 Task: Leadership Development Summit: Attend a leadership development summit featuring keynote speakers, workshops, and panels on leadership strategies. Location: Leadership Summit Hall. Time: Day 1 - 9:00 AM to Day 2 - 5:30 PM.
Action: Mouse moved to (104, 97)
Screenshot: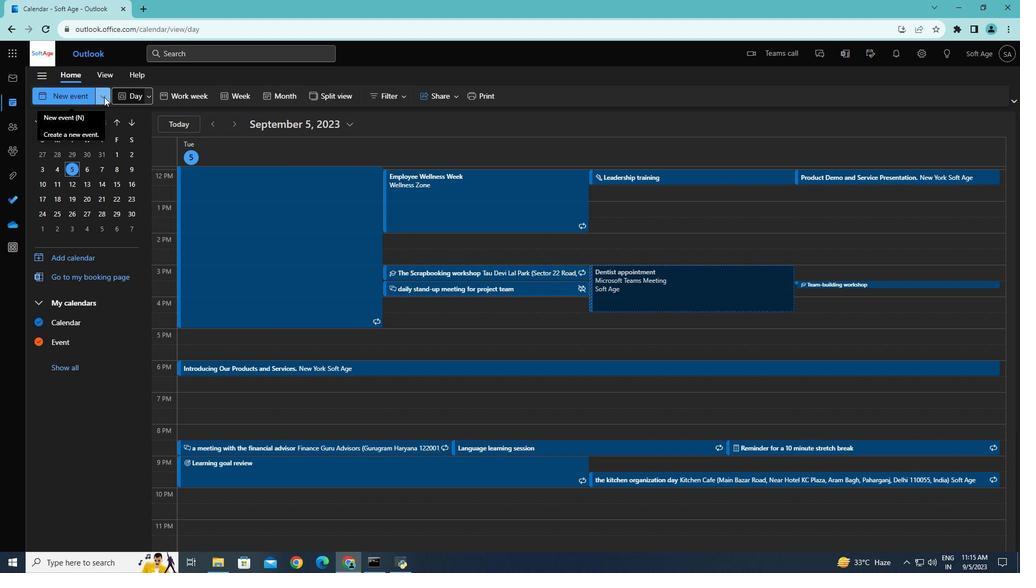 
Action: Mouse pressed left at (104, 97)
Screenshot: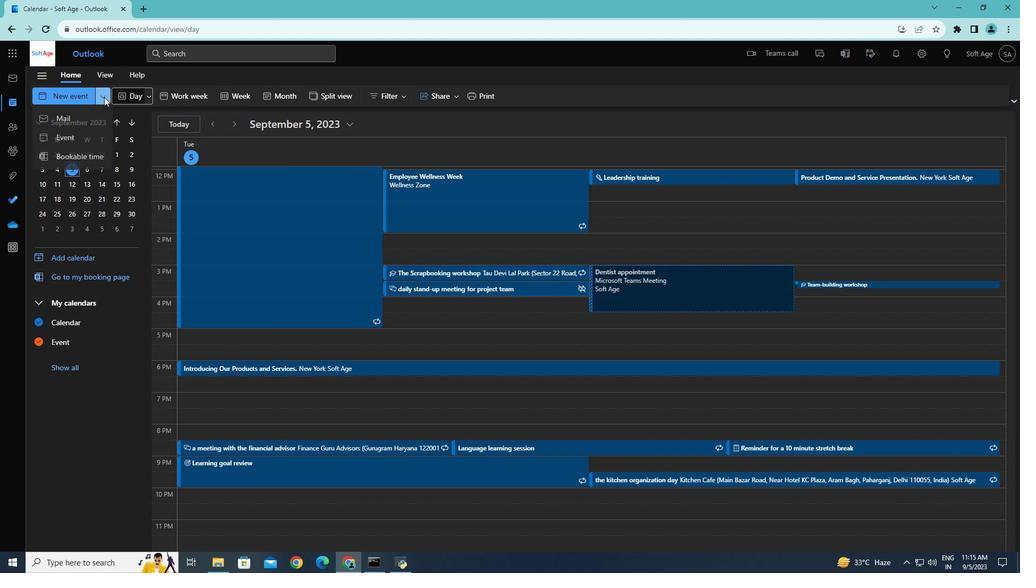 
Action: Mouse moved to (91, 138)
Screenshot: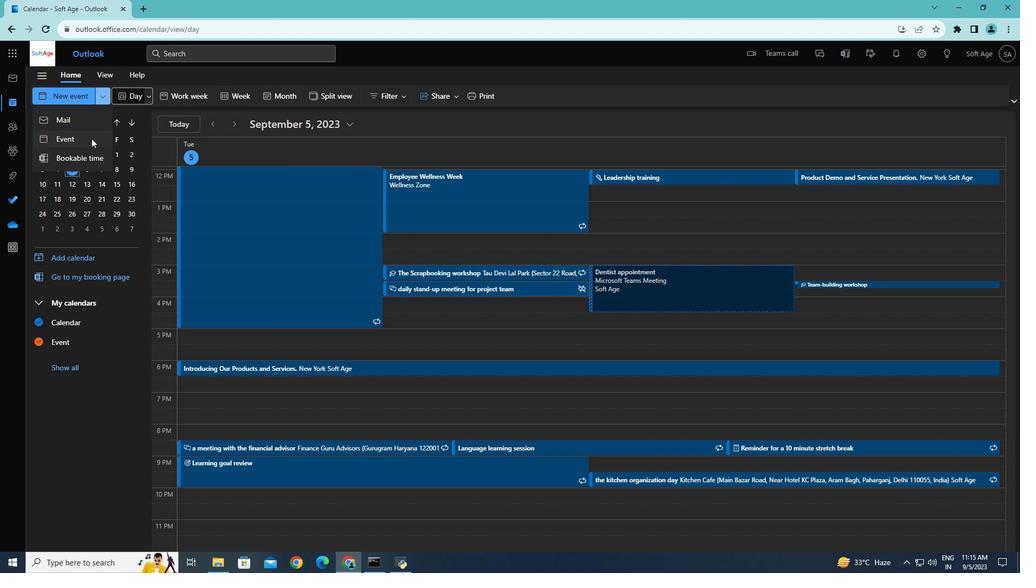 
Action: Mouse pressed left at (91, 138)
Screenshot: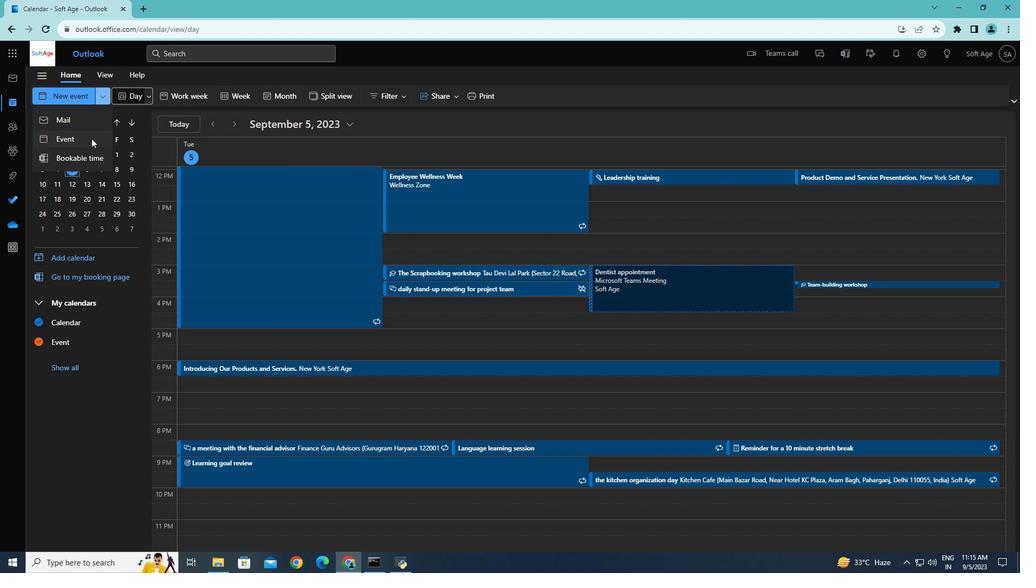 
Action: Mouse moved to (784, 58)
Screenshot: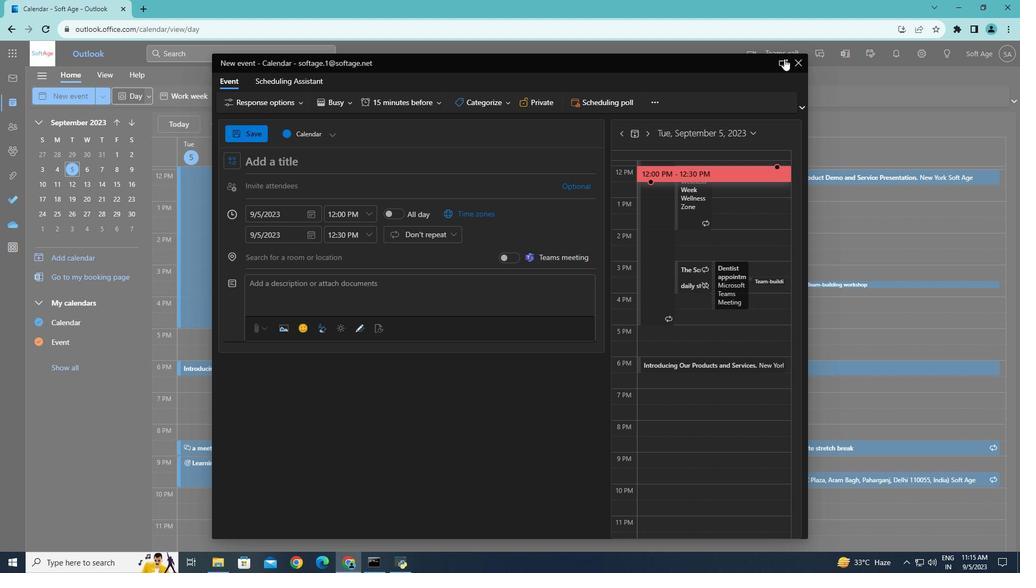 
Action: Mouse pressed left at (784, 58)
Screenshot: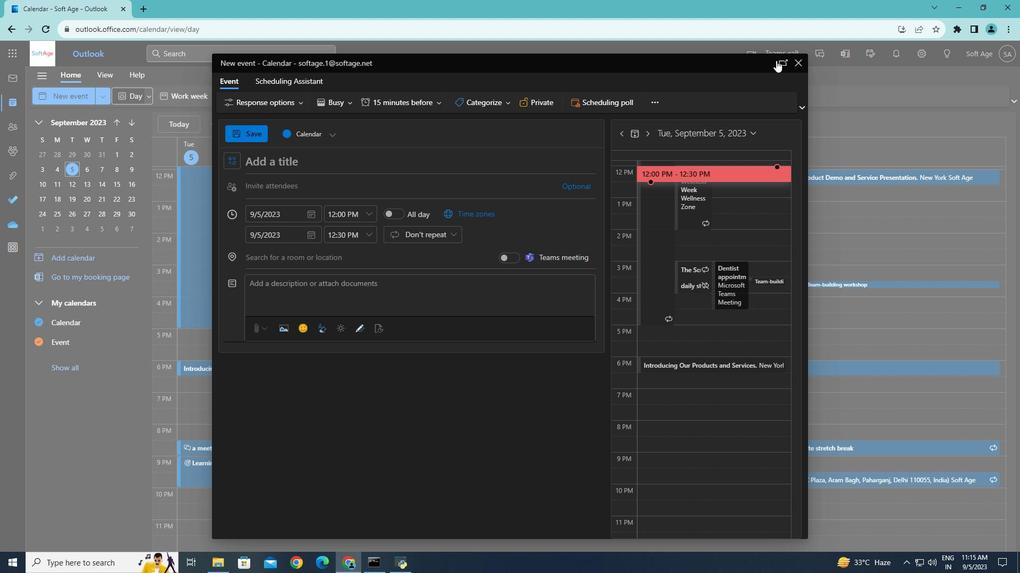 
Action: Mouse moved to (687, 48)
Screenshot: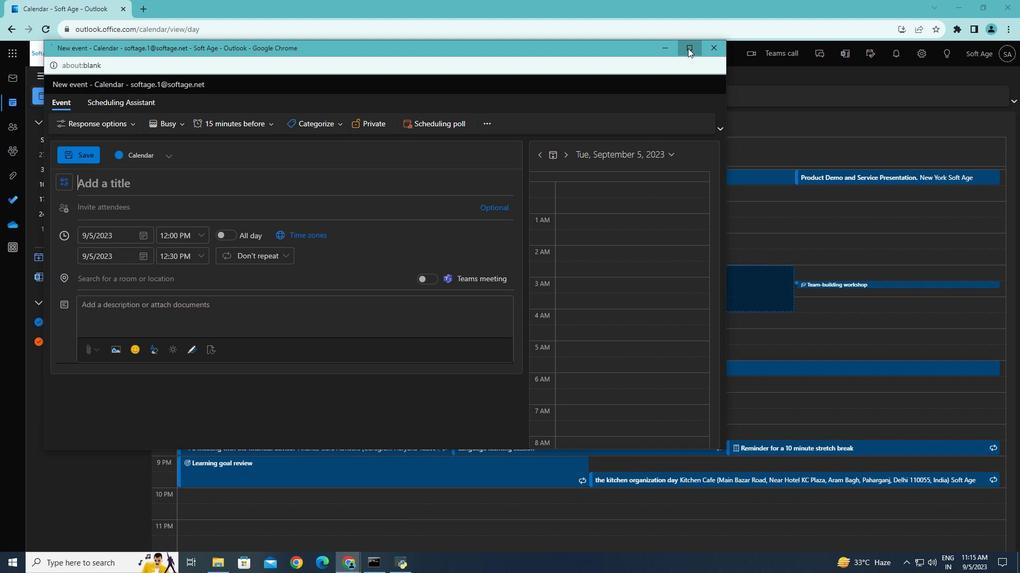 
Action: Mouse pressed left at (687, 48)
Screenshot: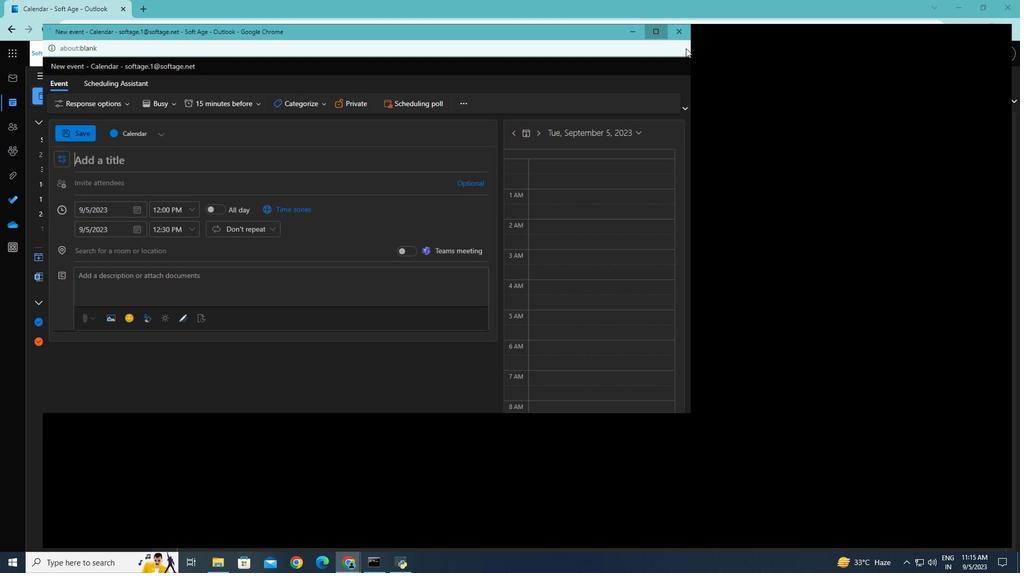 
Action: Mouse moved to (181, 139)
Screenshot: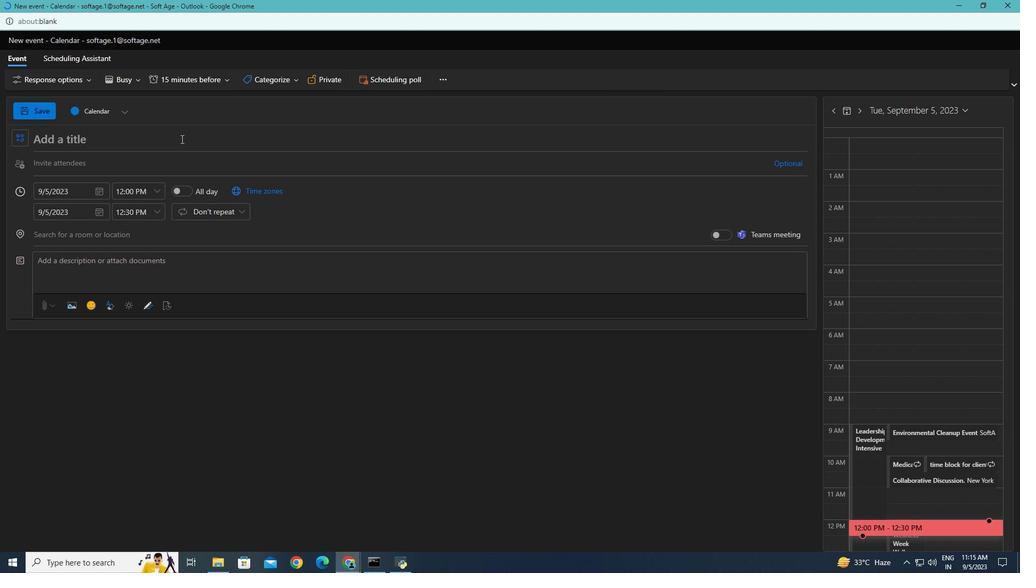 
Action: Mouse pressed left at (181, 139)
Screenshot: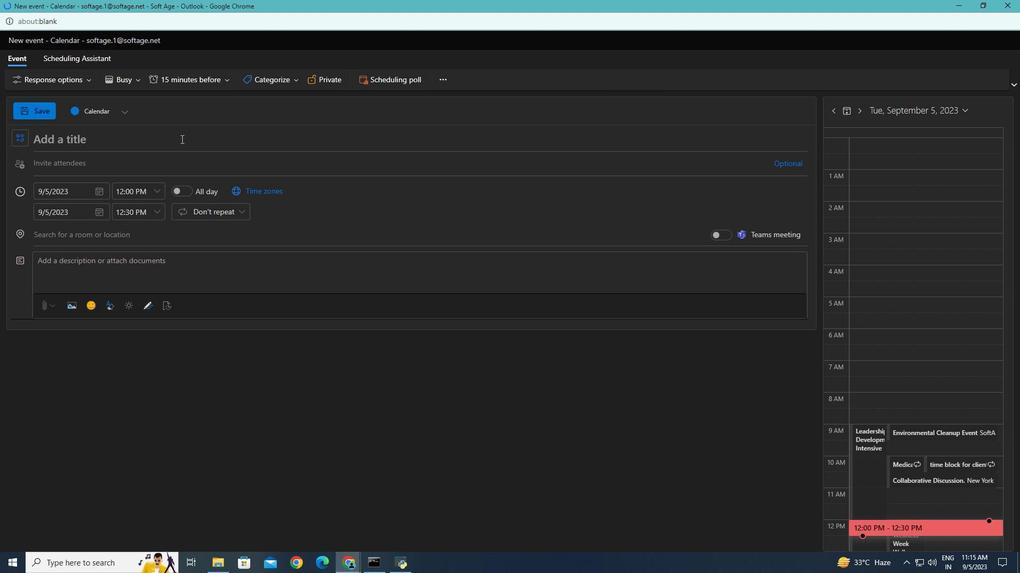 
Action: Key pressed <Key.caps_lock>L<Key.caps_lock>eadership<Key.space><Key.caps_lock>D<Key.caps_lock>evelopment<Key.space><Key.caps_lock>S<Key.caps_lock>ummit
Screenshot: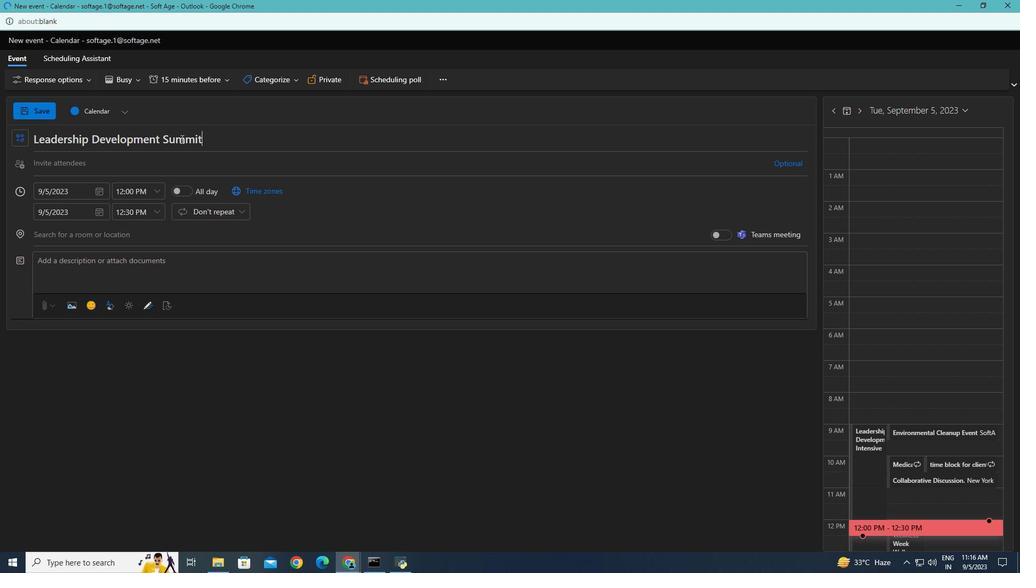 
Action: Mouse moved to (96, 193)
Screenshot: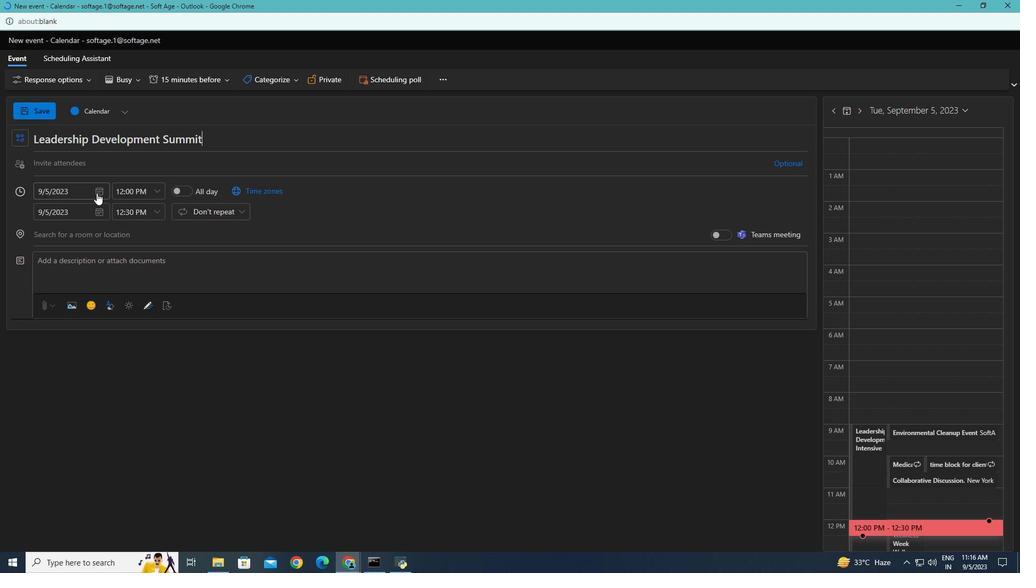 
Action: Mouse pressed left at (96, 193)
Screenshot: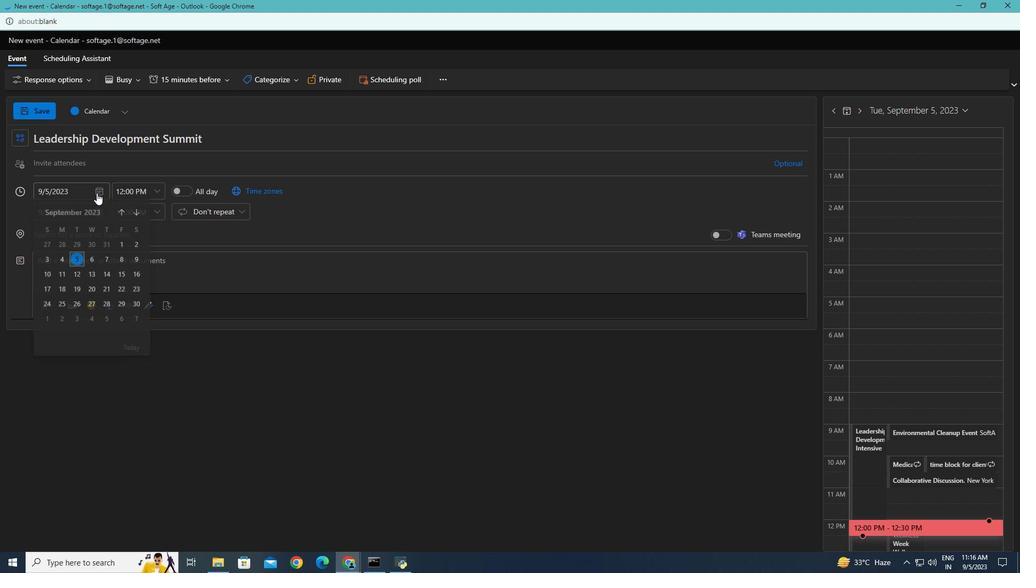 
Action: Mouse moved to (157, 191)
Screenshot: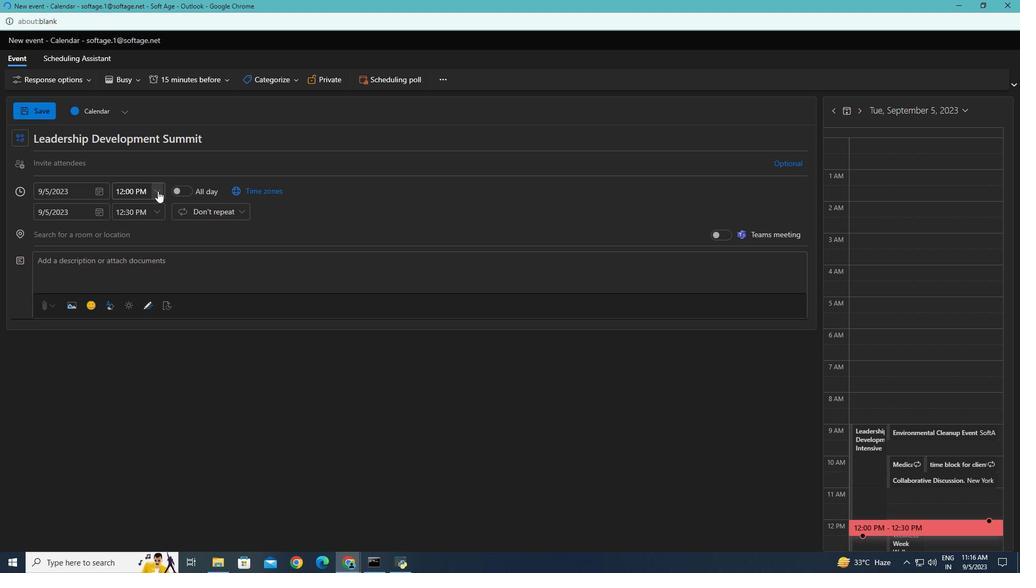 
Action: Mouse pressed left at (157, 191)
Screenshot: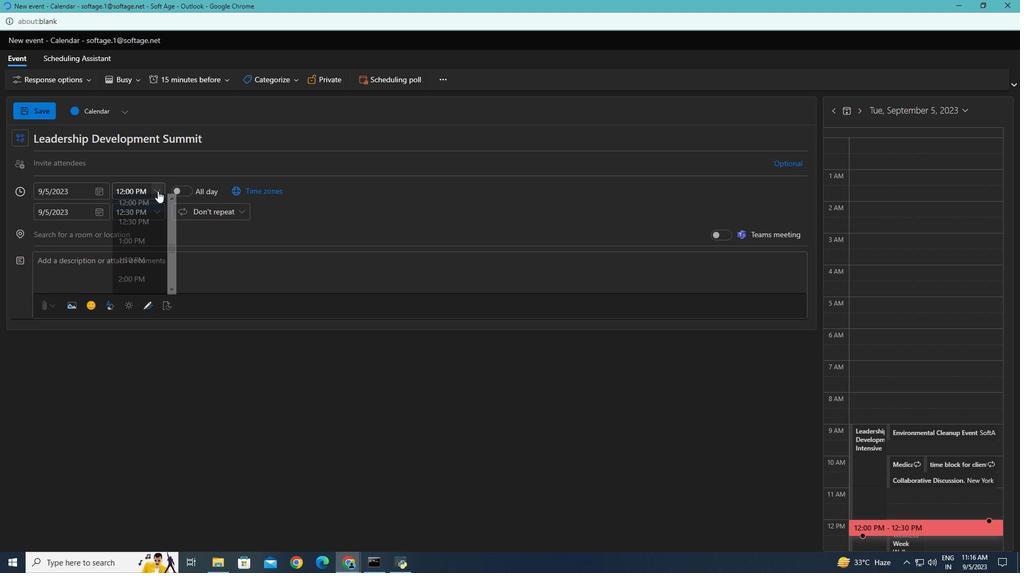 
Action: Mouse moved to (142, 230)
Screenshot: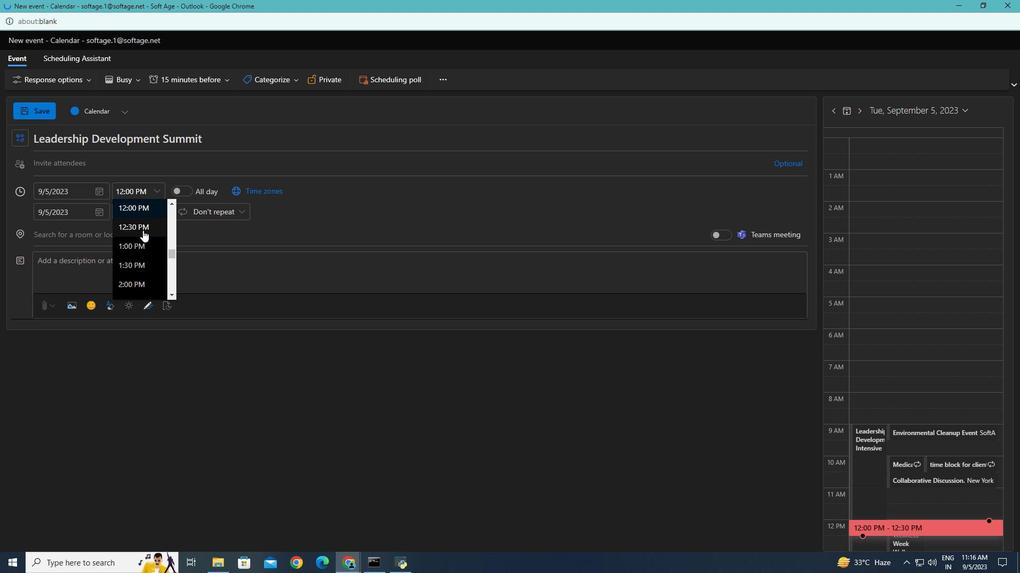 
Action: Mouse scrolled (142, 231) with delta (0, 0)
Screenshot: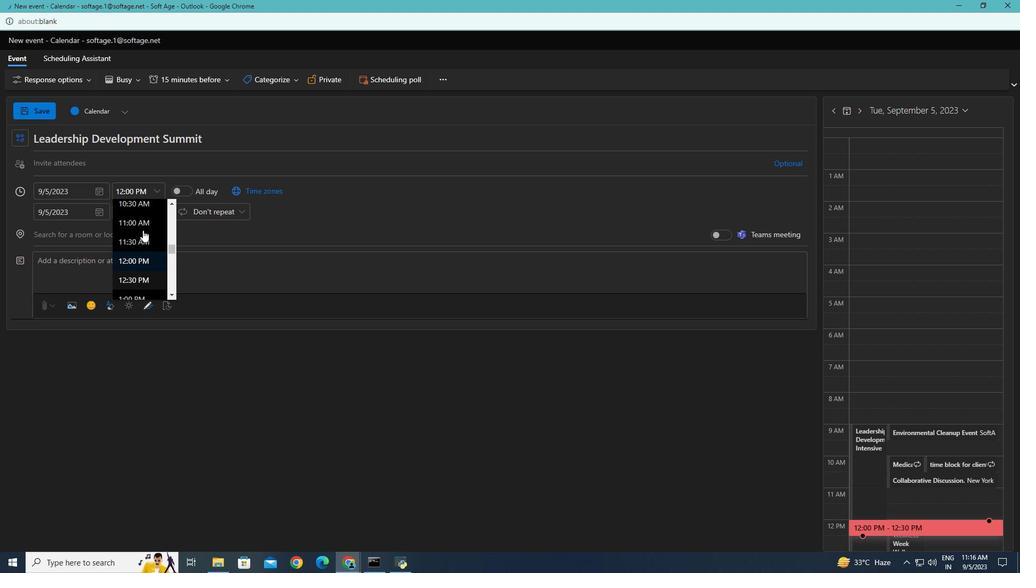 
Action: Mouse scrolled (142, 231) with delta (0, 0)
Screenshot: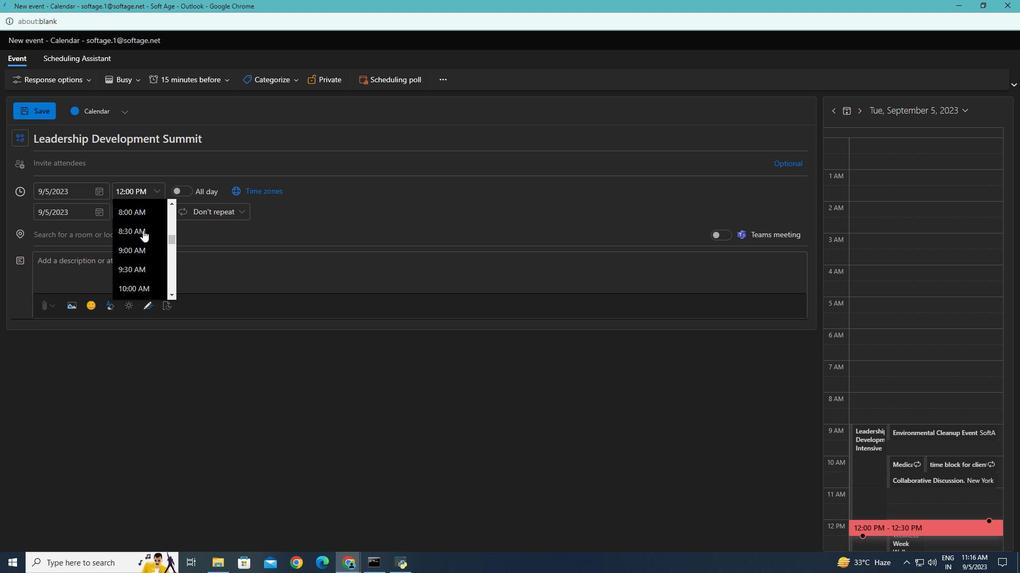 
Action: Mouse scrolled (142, 231) with delta (0, 0)
Screenshot: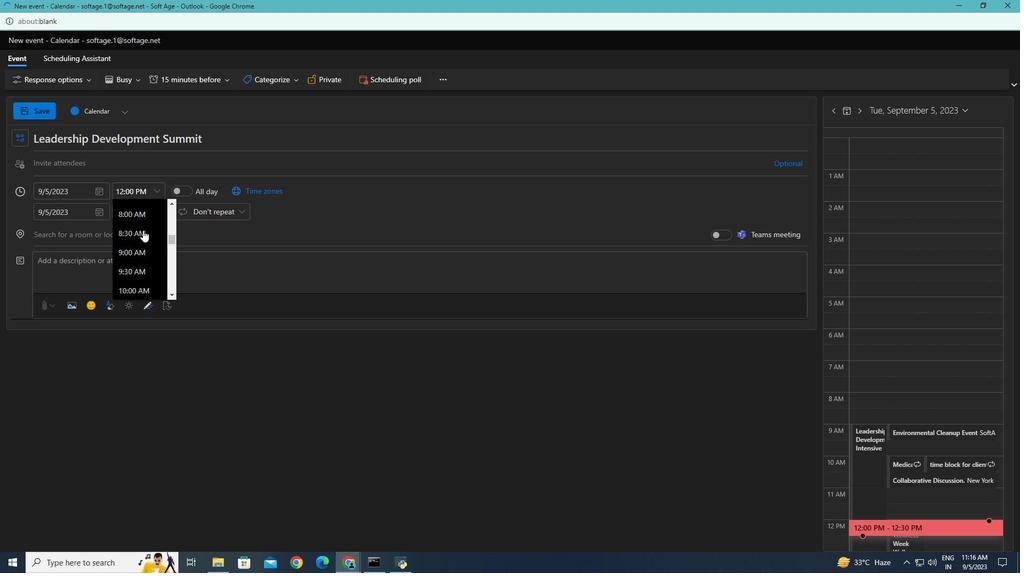 
Action: Mouse moved to (136, 249)
Screenshot: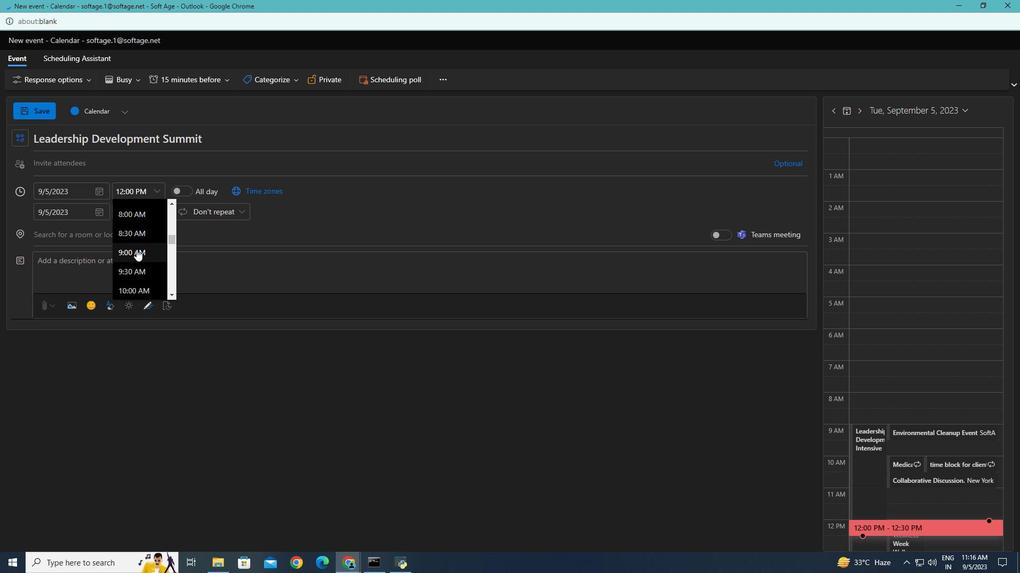 
Action: Mouse pressed left at (136, 249)
Screenshot: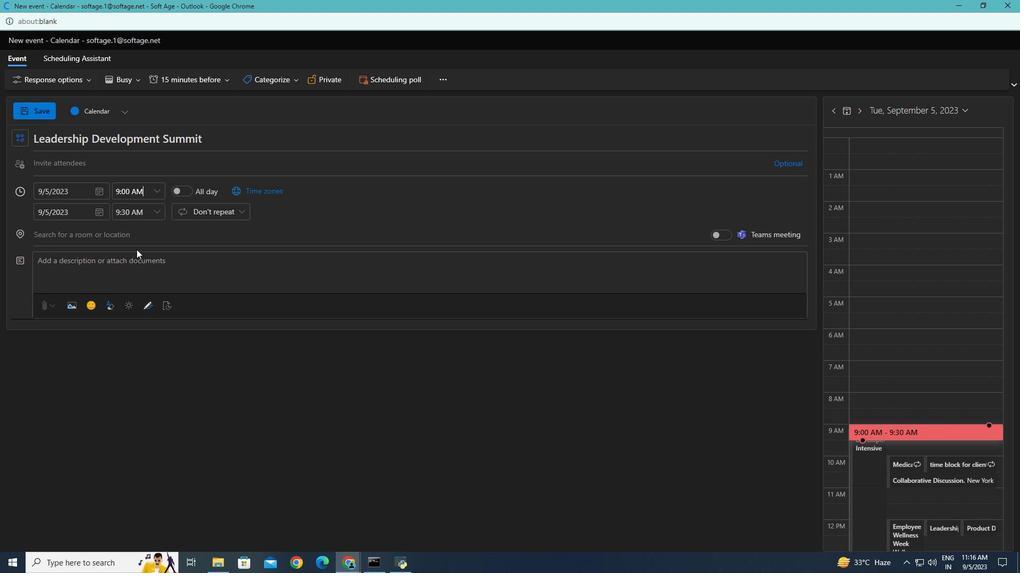 
Action: Mouse moved to (100, 212)
Screenshot: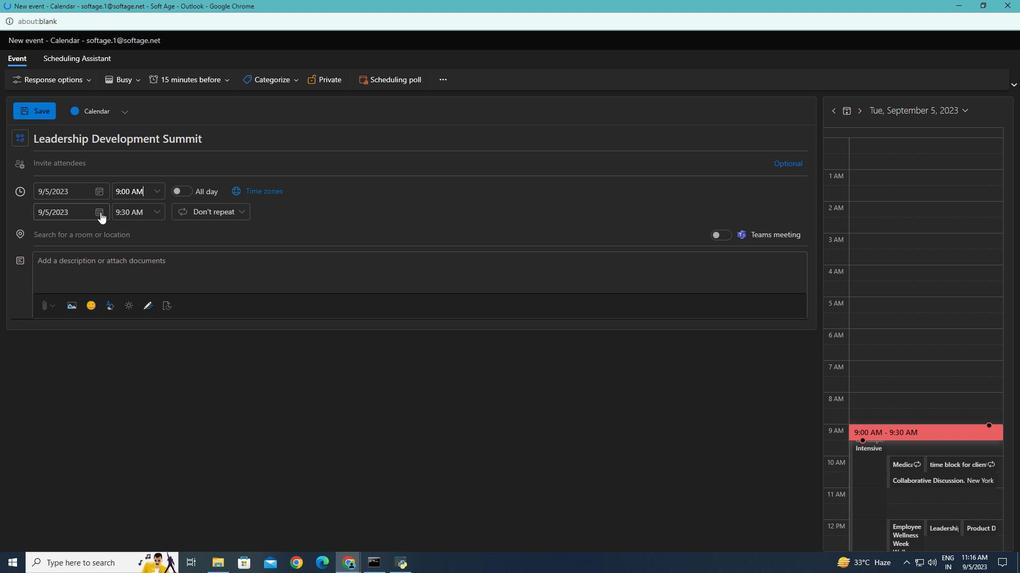 
Action: Mouse pressed left at (100, 212)
Screenshot: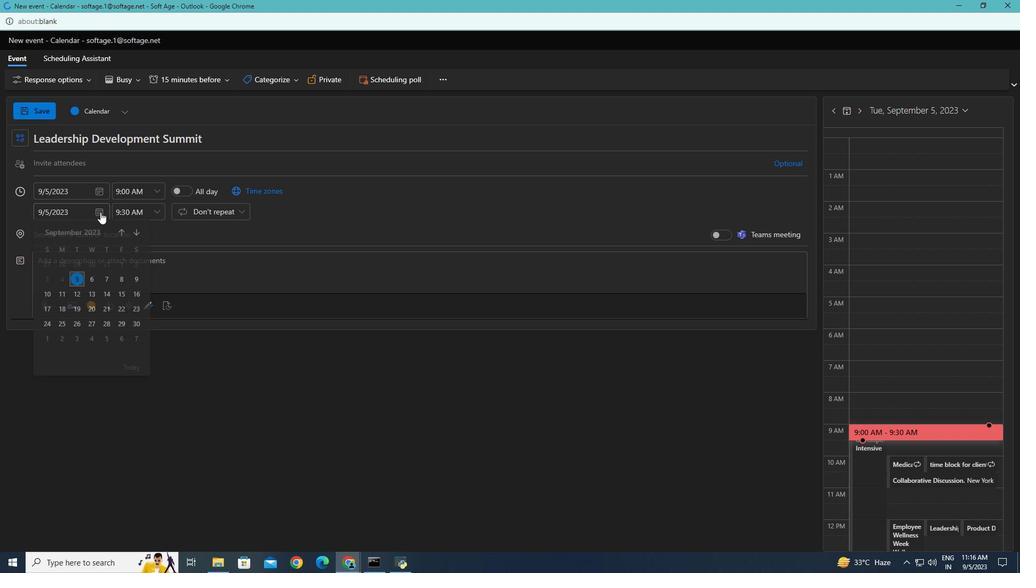 
Action: Mouse moved to (88, 277)
Screenshot: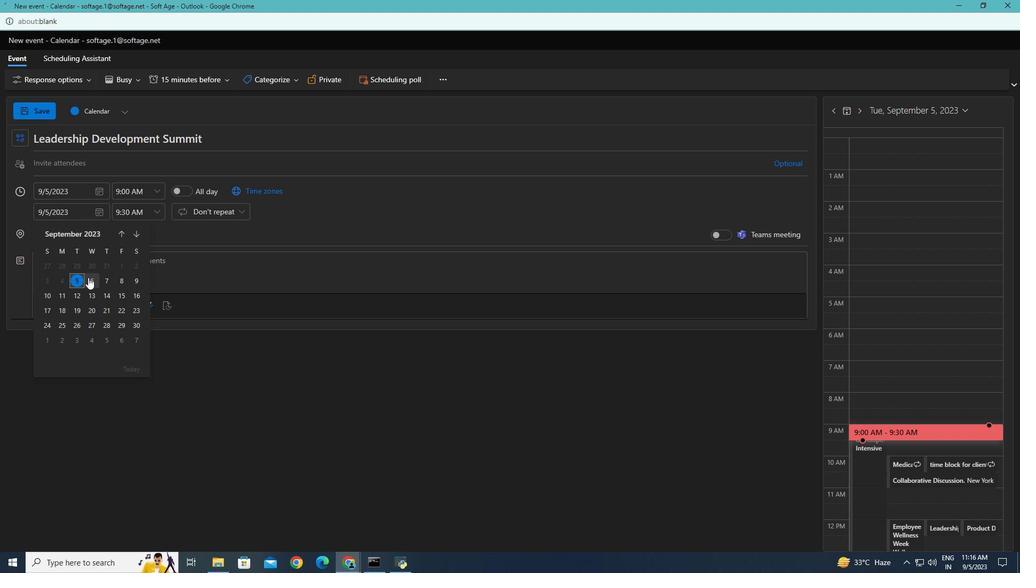 
Action: Mouse pressed left at (88, 277)
Screenshot: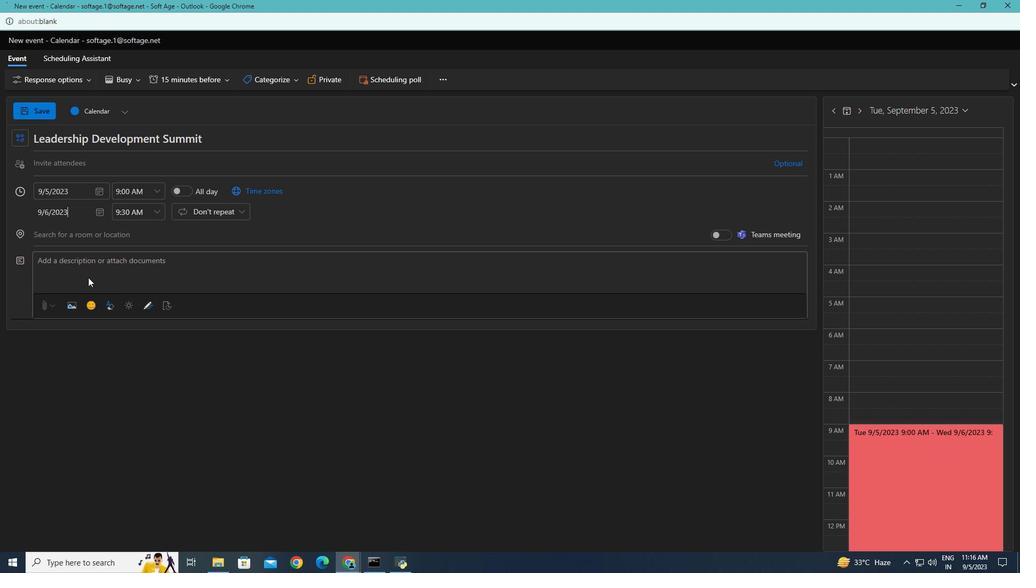 
Action: Mouse moved to (156, 209)
Screenshot: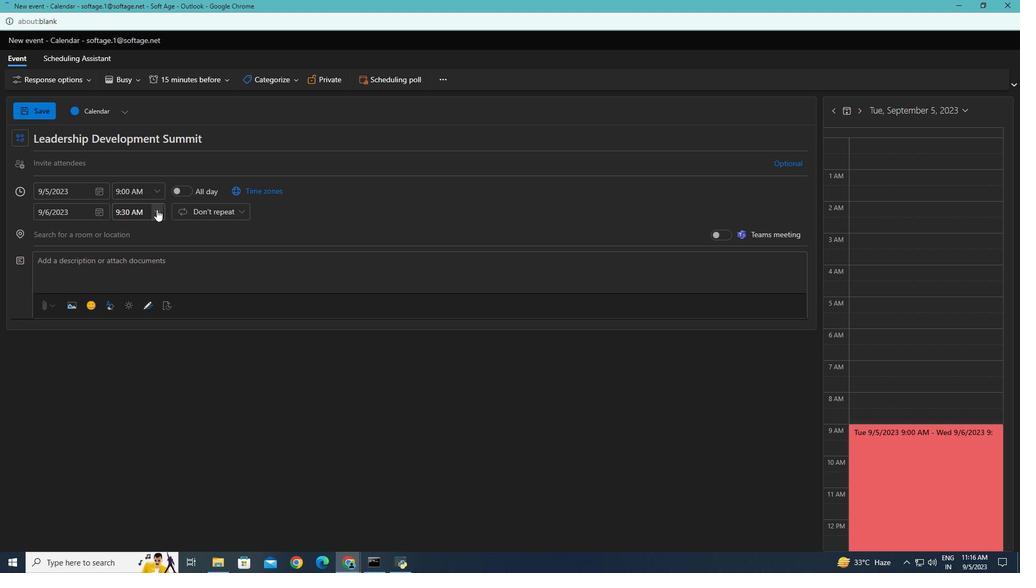 
Action: Mouse pressed left at (156, 209)
Screenshot: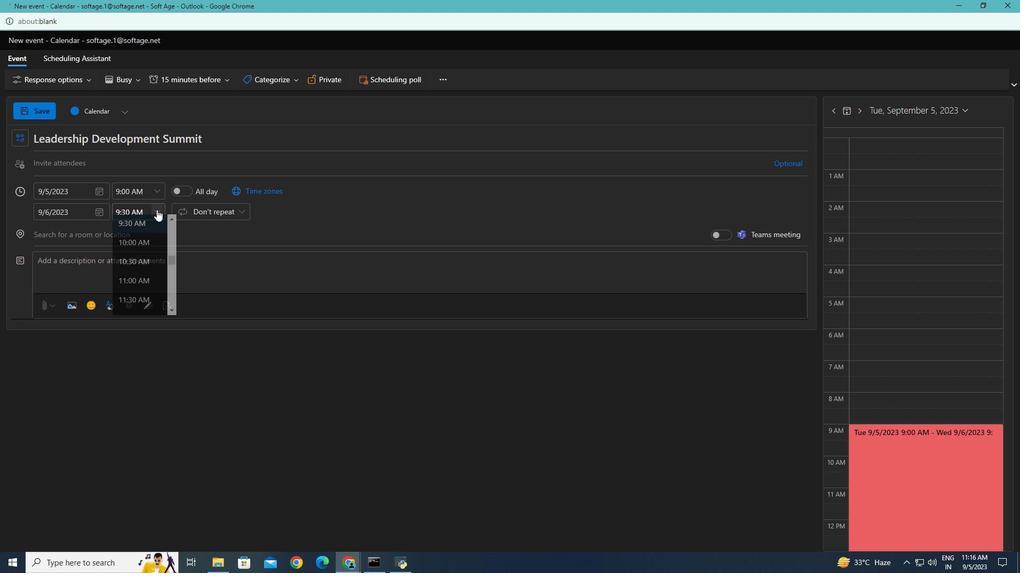 
Action: Mouse moved to (137, 273)
Screenshot: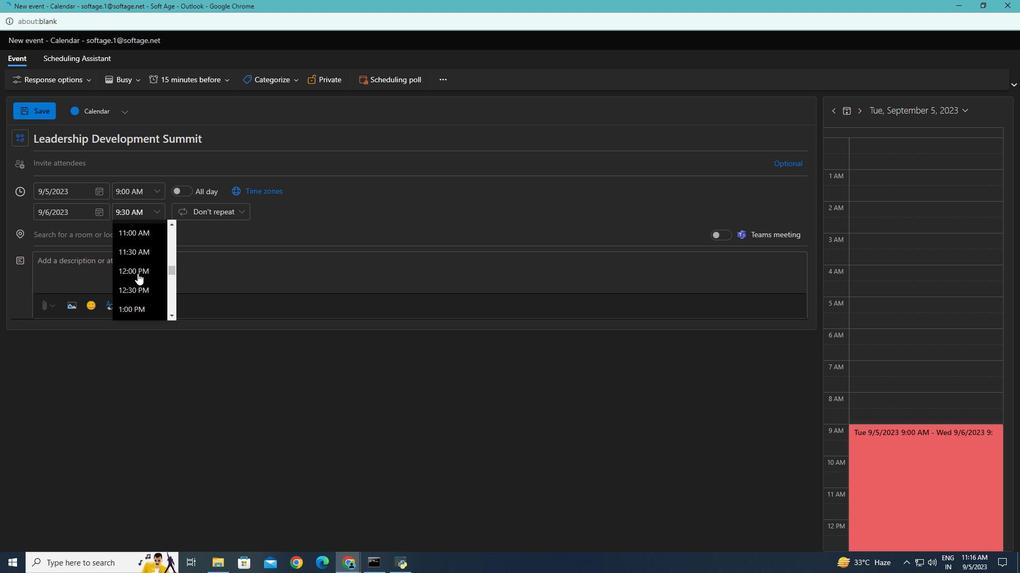 
Action: Mouse scrolled (137, 273) with delta (0, 0)
Screenshot: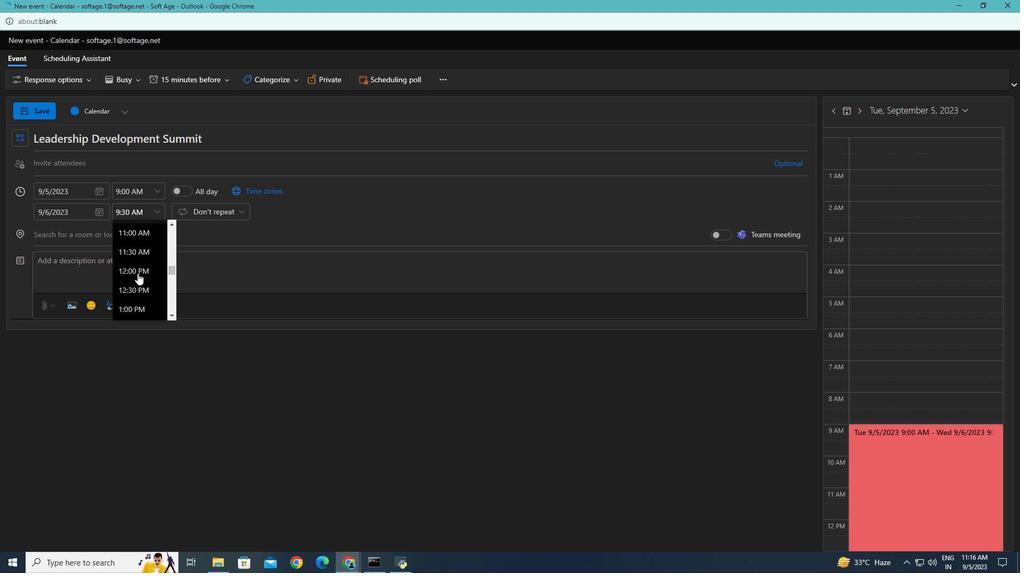 
Action: Mouse moved to (137, 273)
Screenshot: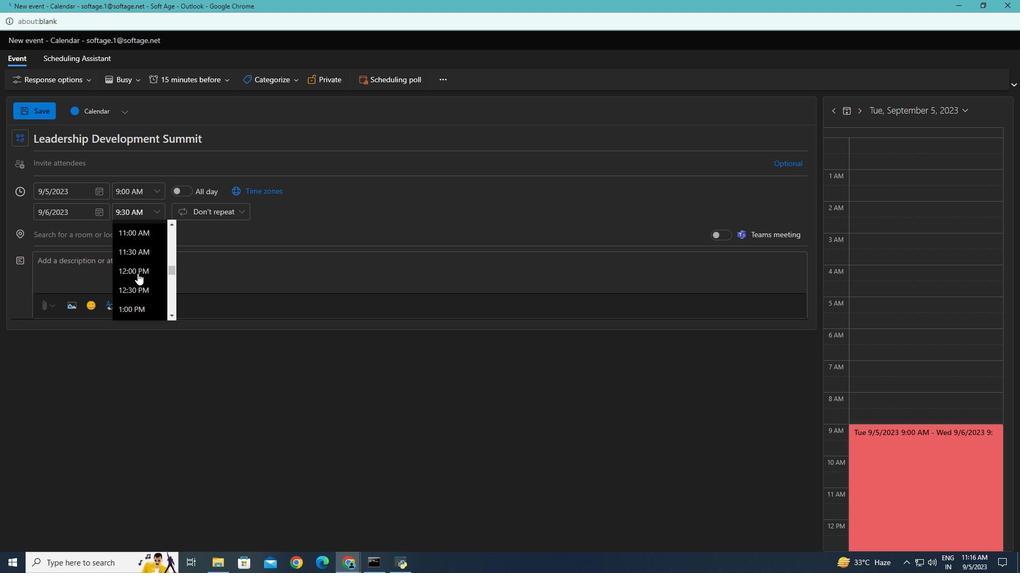 
Action: Mouse scrolled (137, 273) with delta (0, 0)
Screenshot: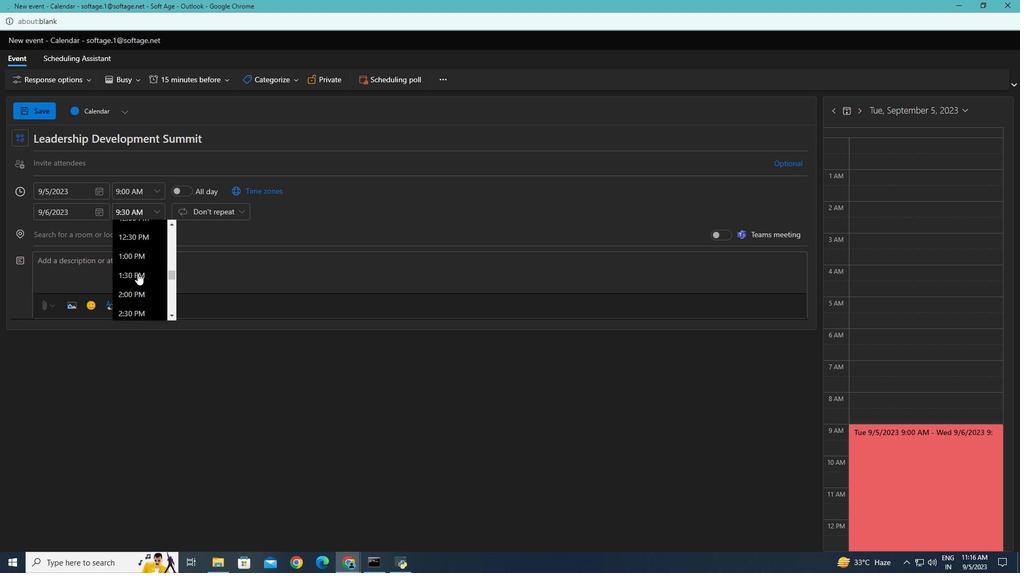 
Action: Mouse scrolled (137, 273) with delta (0, 0)
Screenshot: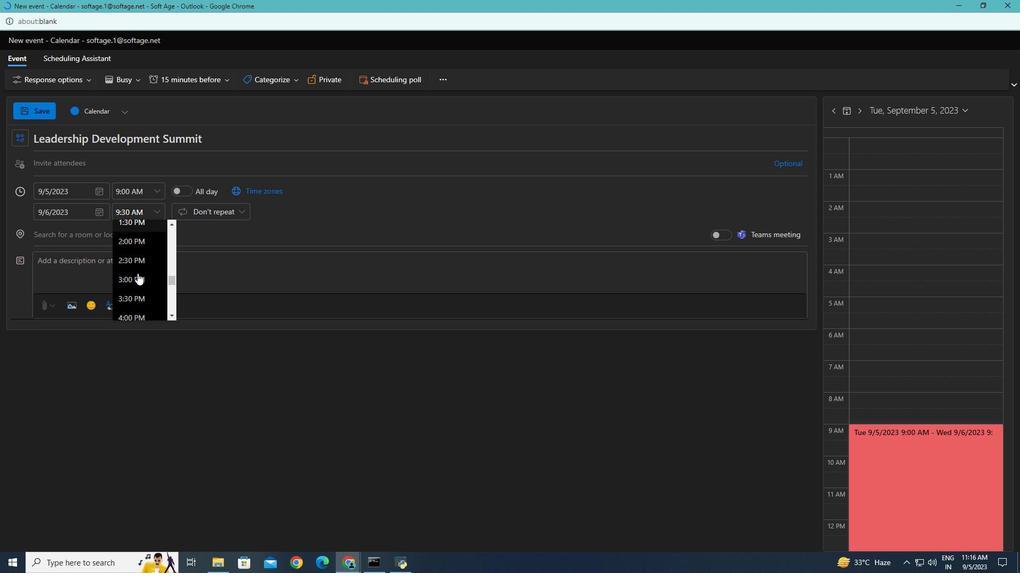 
Action: Mouse scrolled (137, 273) with delta (0, 0)
Screenshot: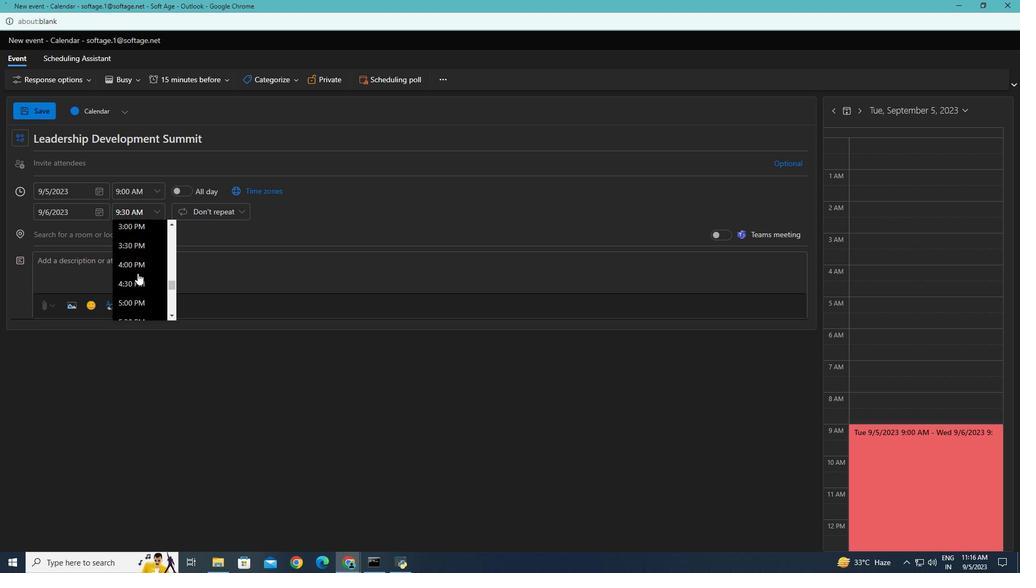 
Action: Mouse scrolled (137, 273) with delta (0, 0)
Screenshot: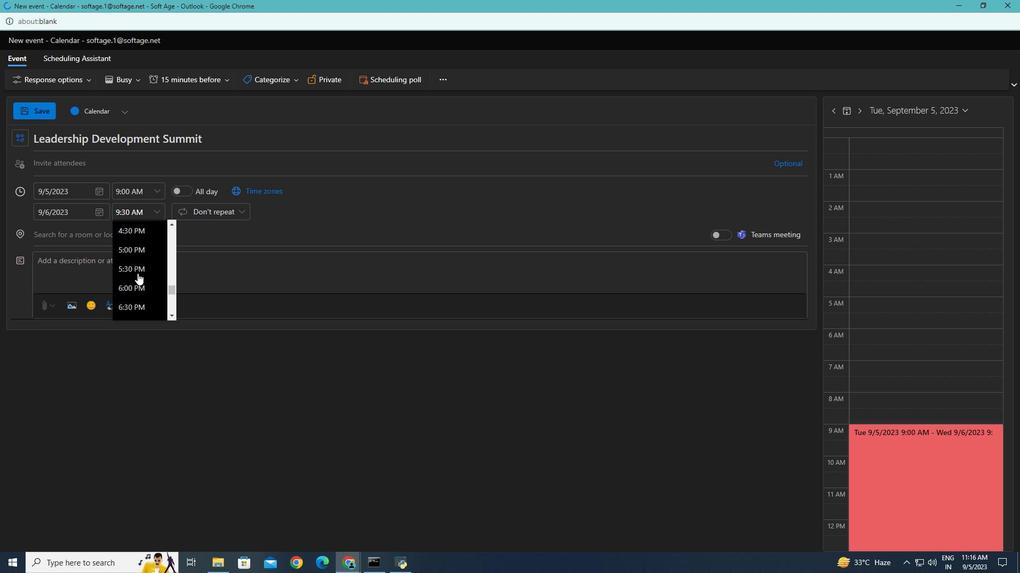 
Action: Mouse moved to (136, 266)
Screenshot: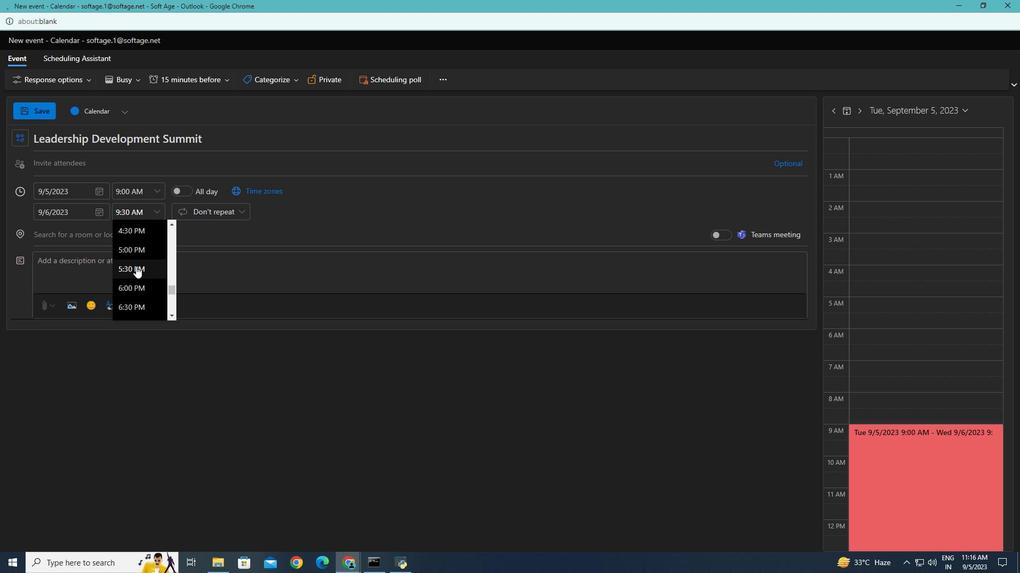 
Action: Mouse pressed left at (136, 266)
Screenshot: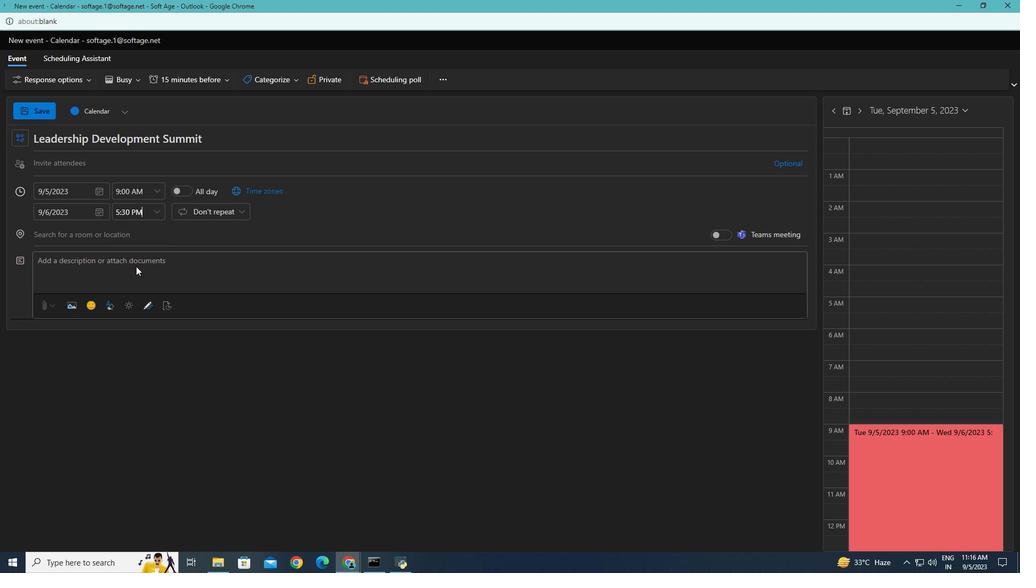 
Action: Mouse moved to (72, 267)
Screenshot: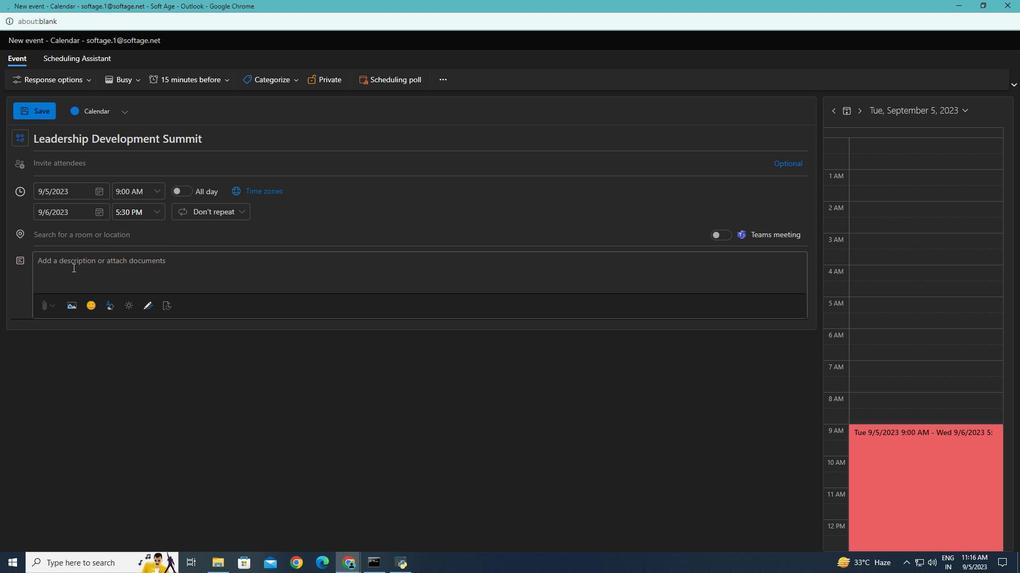 
Action: Mouse pressed left at (72, 267)
Screenshot: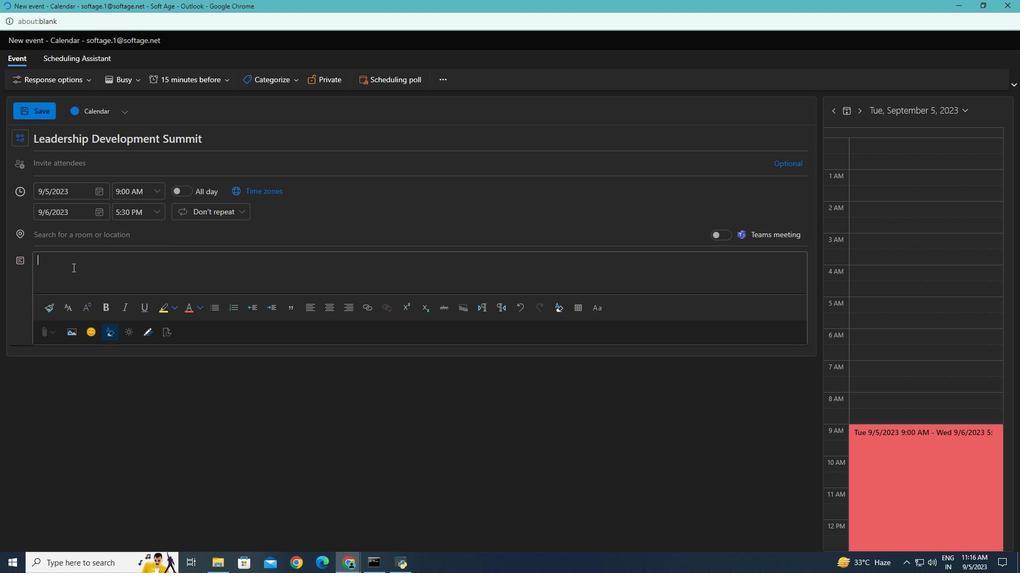 
Action: Mouse moved to (54, 158)
Screenshot: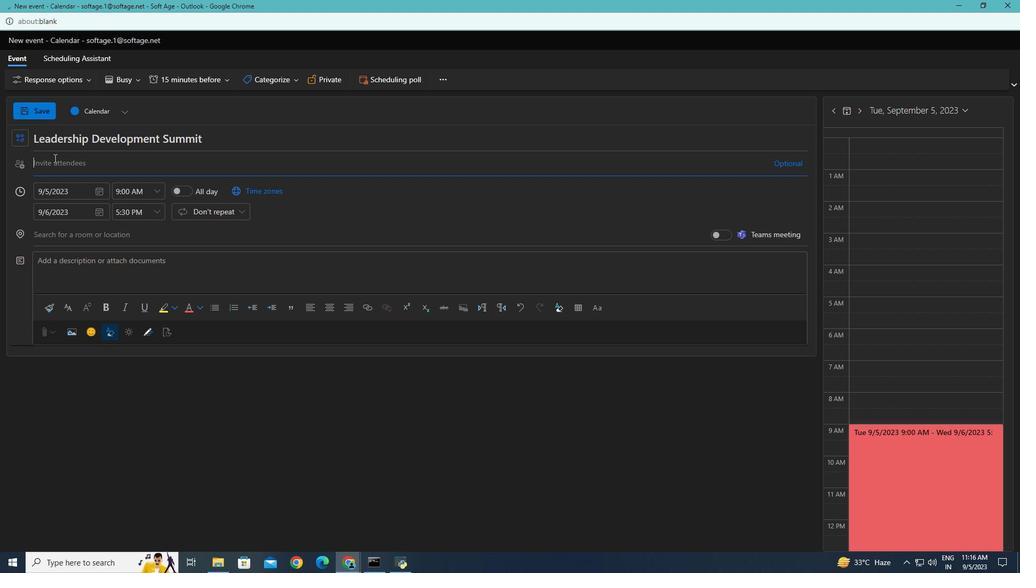 
Action: Mouse pressed left at (54, 158)
Screenshot: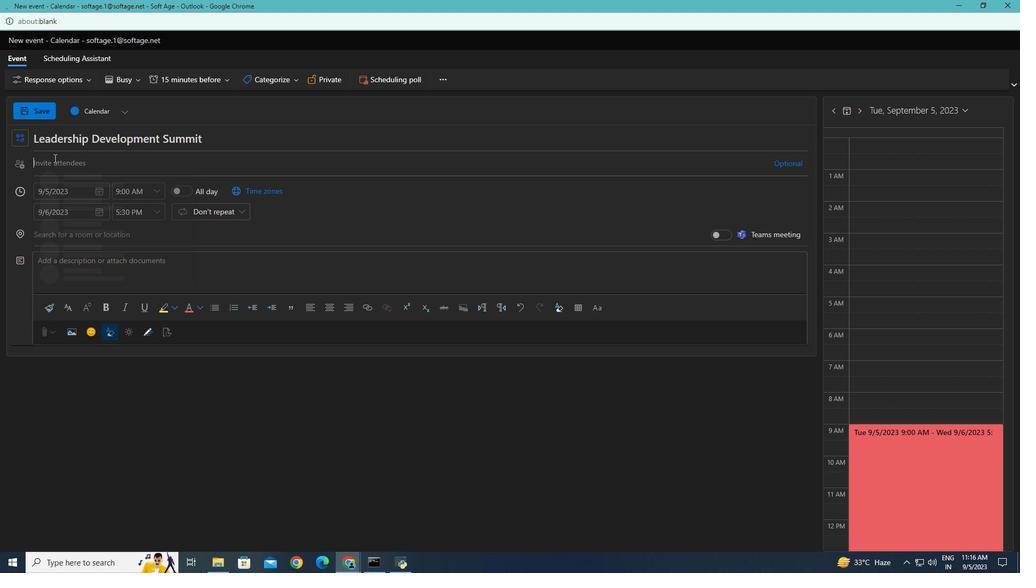 
Action: Key pressed kumar.rohit56<Key.shift_r>@outlook.com<Key.enter>
Screenshot: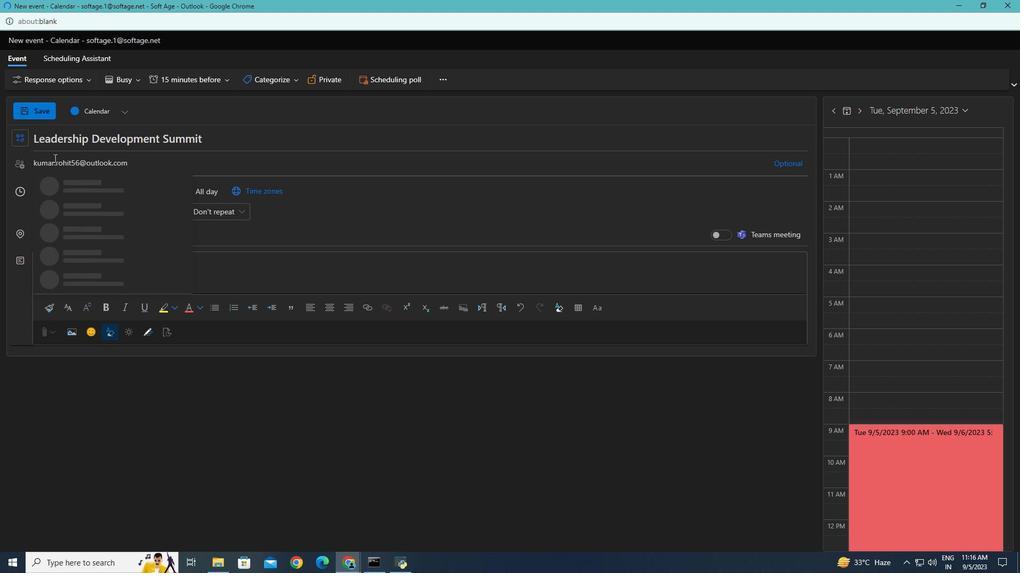 
Action: Mouse moved to (162, 173)
Screenshot: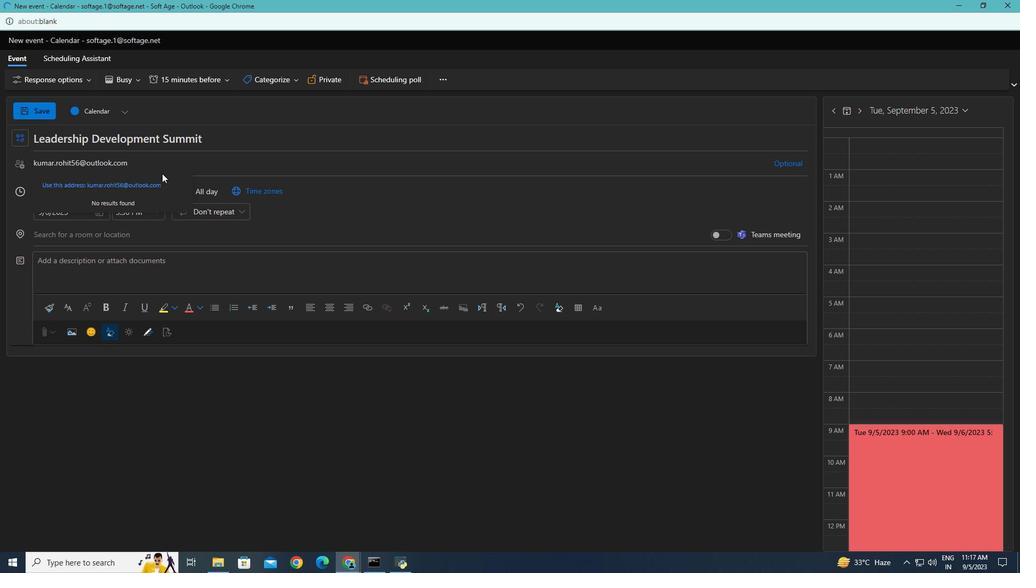 
Action: Key pressed <Key.enter>
Screenshot: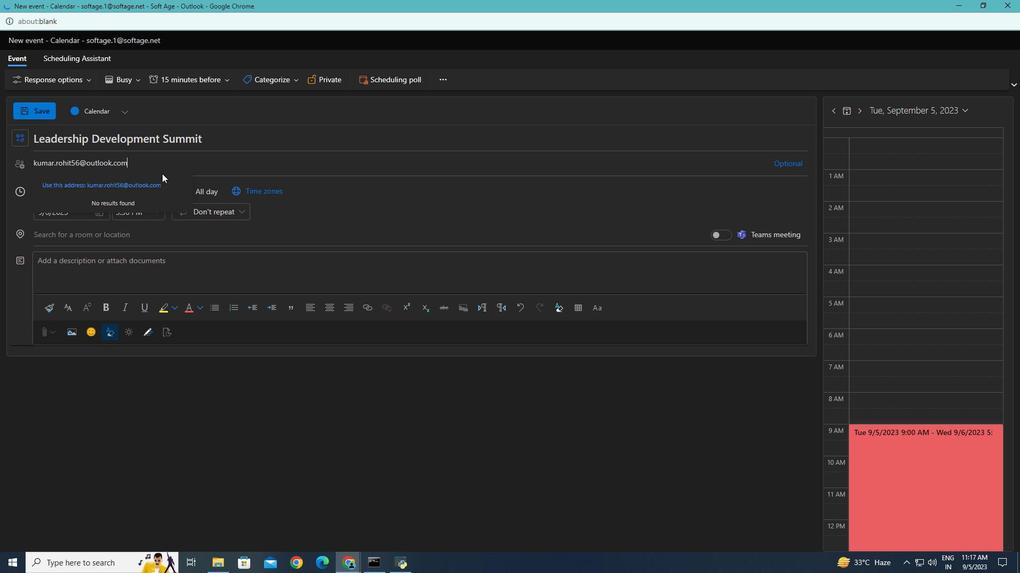 
Action: Mouse moved to (172, 185)
Screenshot: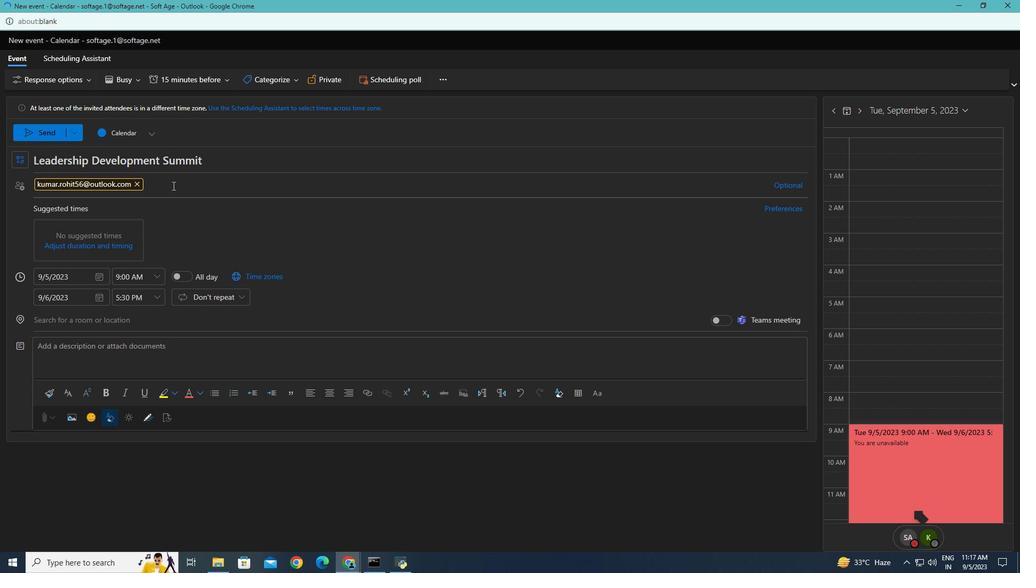 
Action: Key pressed kapoor.rahul78<Key.shift_r>@outlook.com<Key.enter>
Screenshot: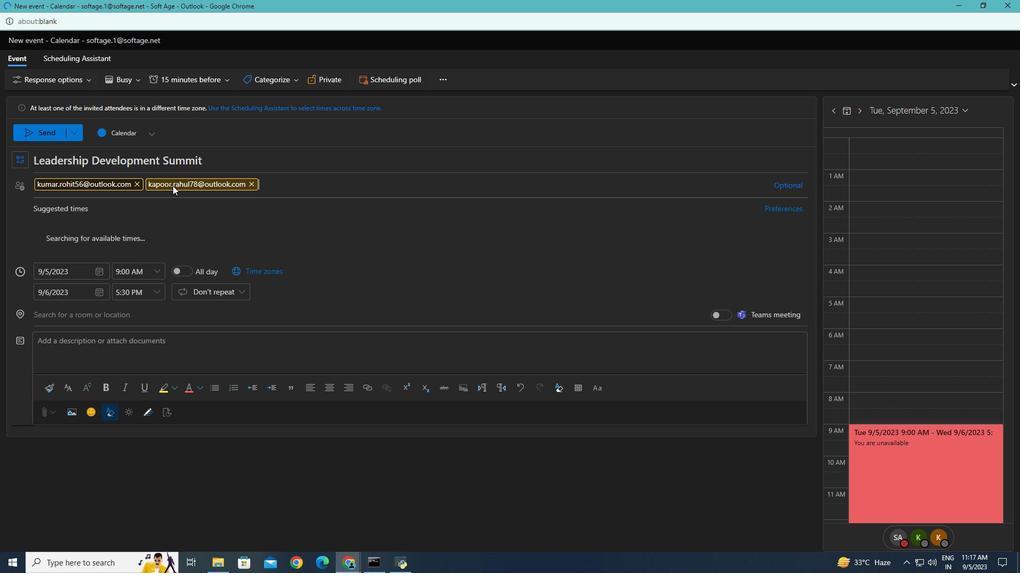 
Action: Mouse moved to (283, 82)
Screenshot: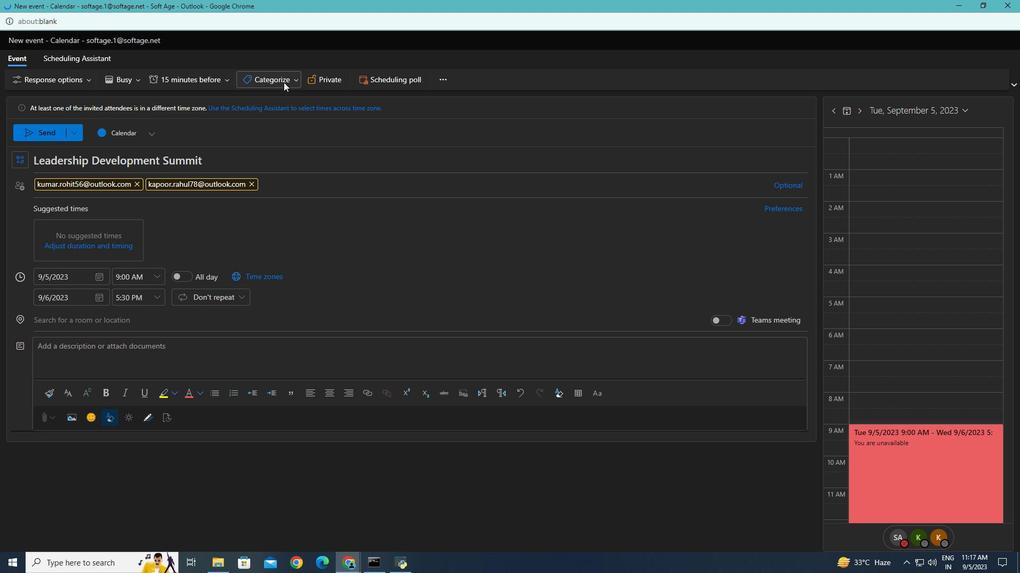 
Action: Mouse pressed left at (283, 82)
Screenshot: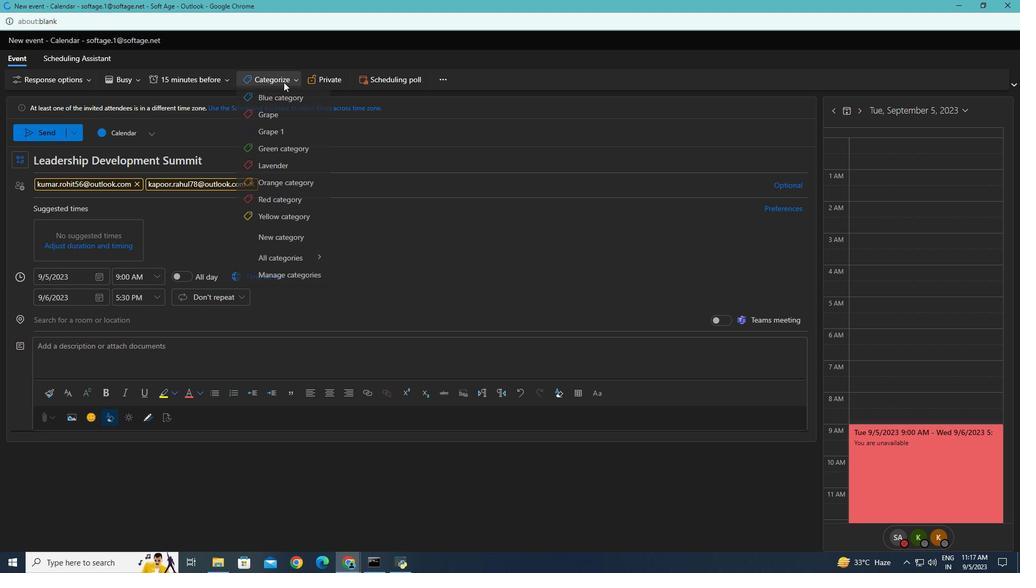 
Action: Mouse moved to (262, 153)
Screenshot: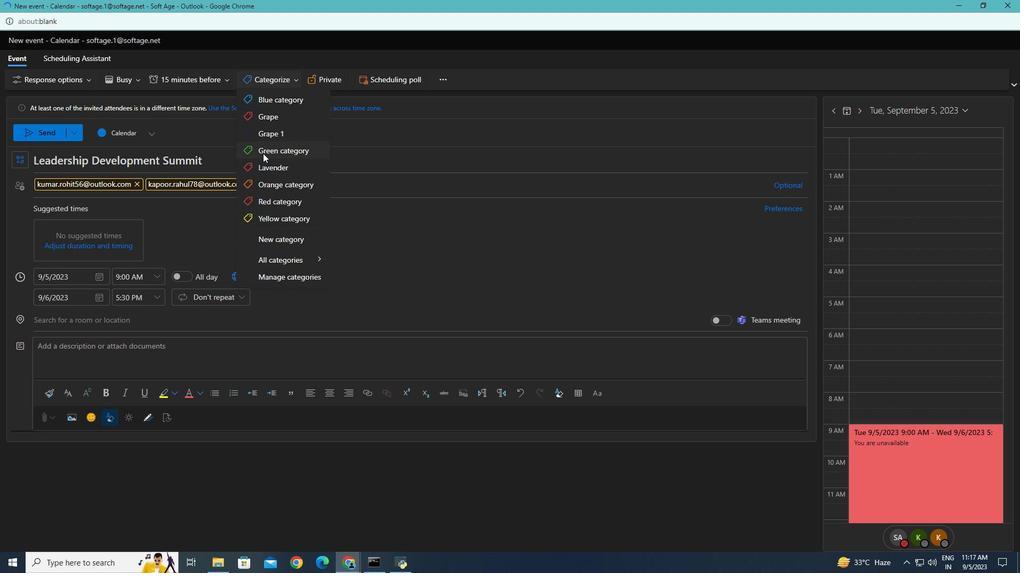 
Action: Mouse pressed left at (262, 153)
Screenshot: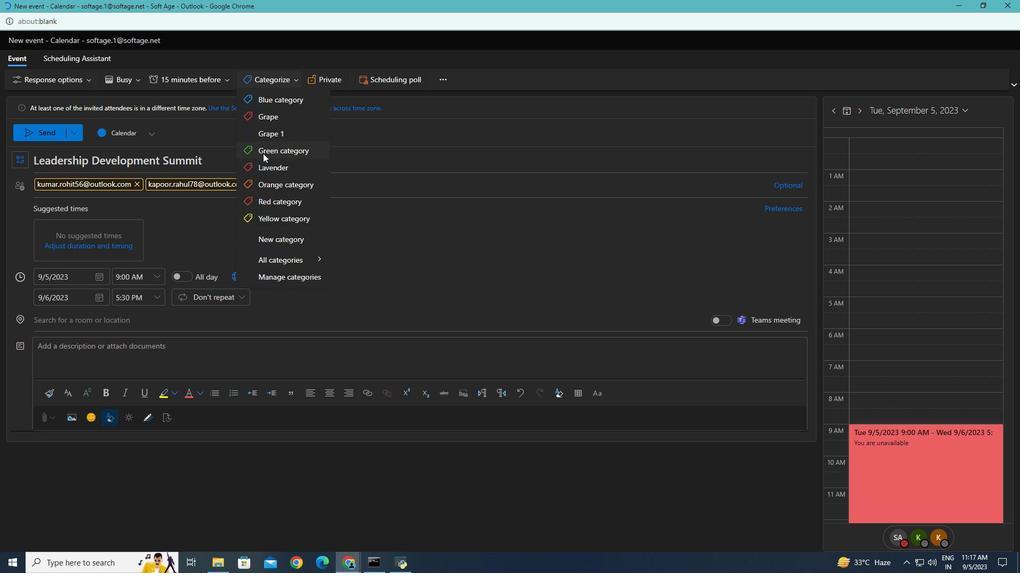 
Action: Mouse moved to (223, 78)
Screenshot: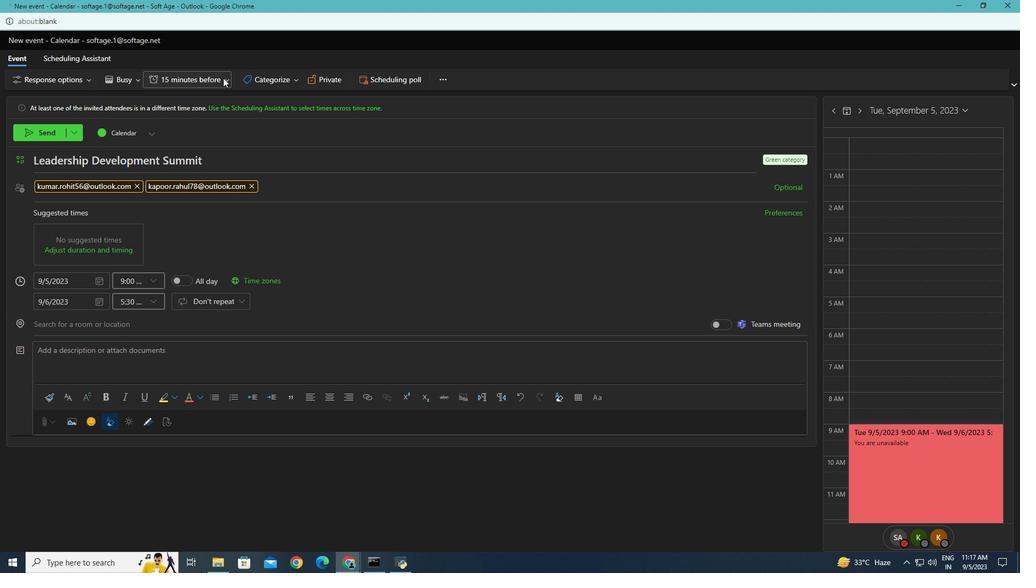 
Action: Mouse pressed left at (223, 78)
Screenshot: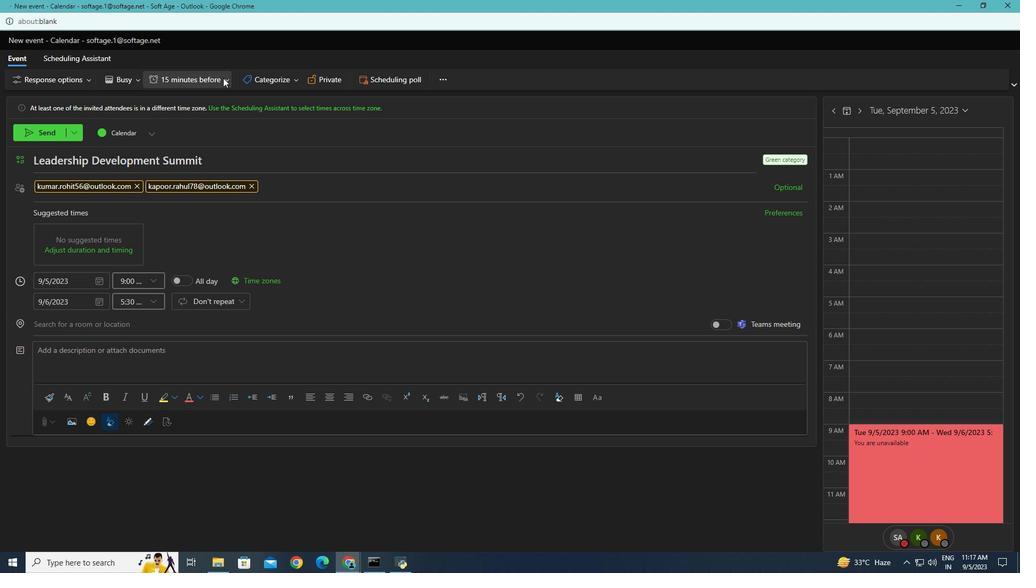 
Action: Mouse moved to (185, 180)
Screenshot: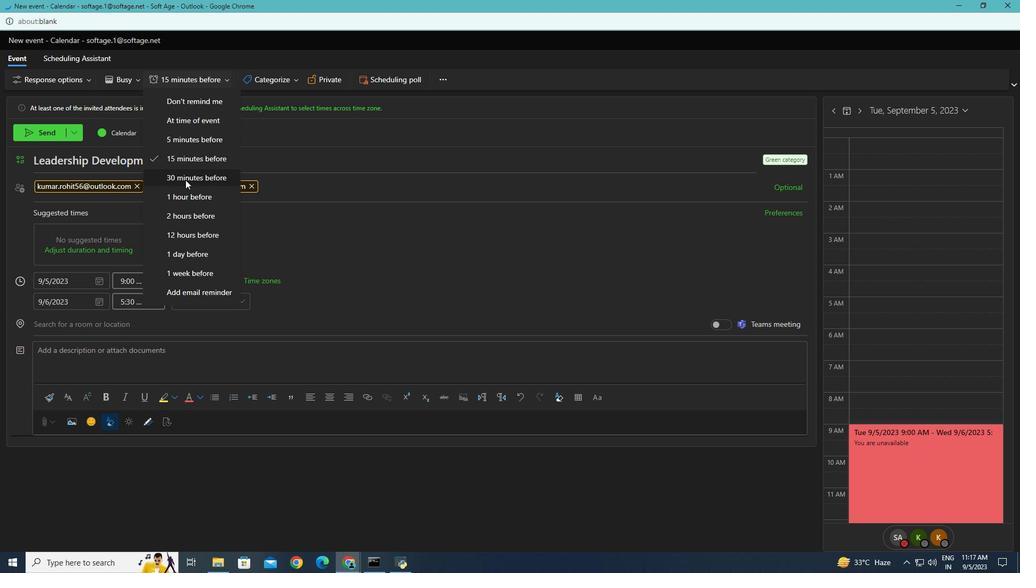 
Action: Mouse pressed left at (185, 180)
Screenshot: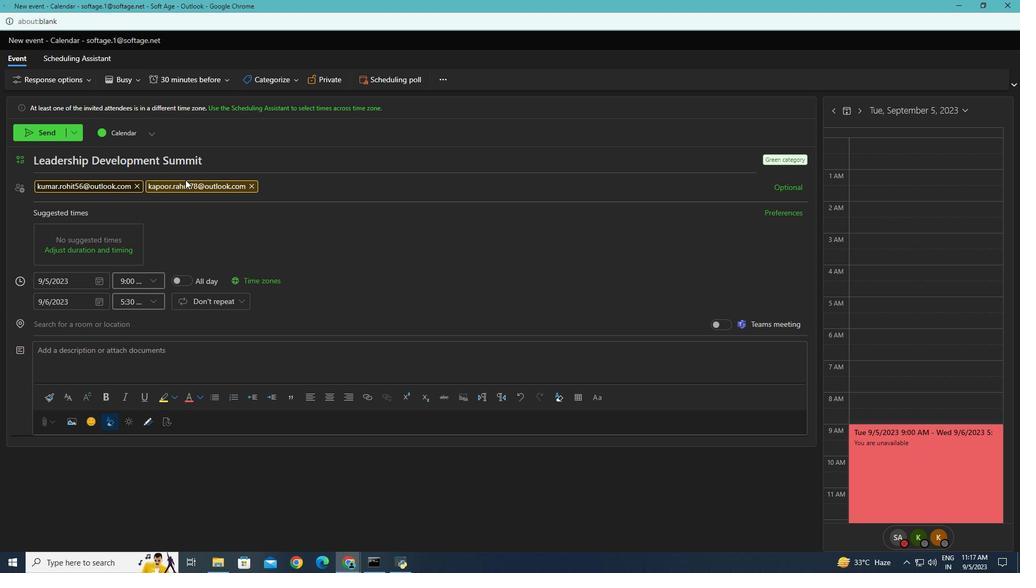 
Action: Mouse moved to (100, 324)
Screenshot: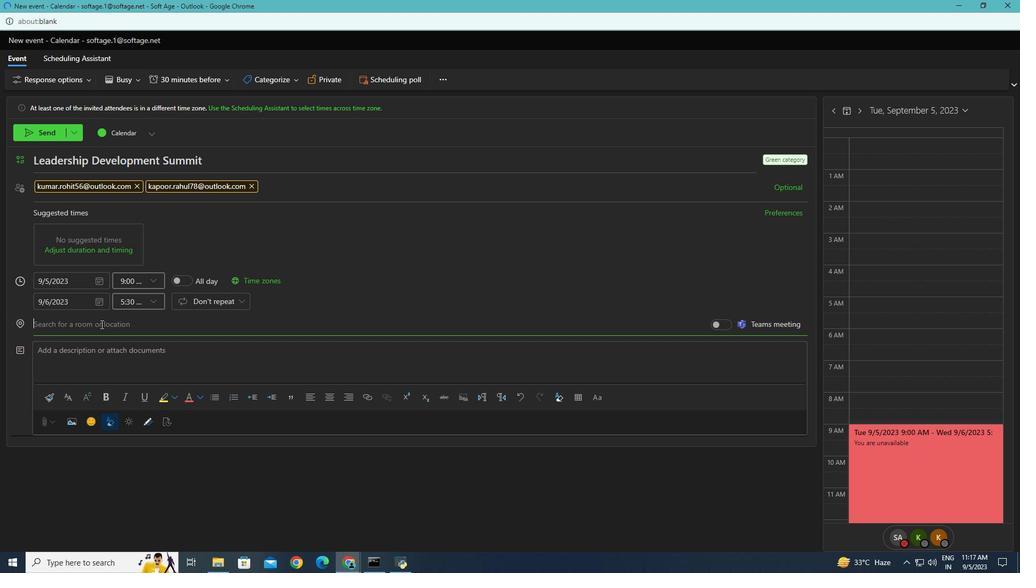 
Action: Mouse pressed left at (100, 324)
Screenshot: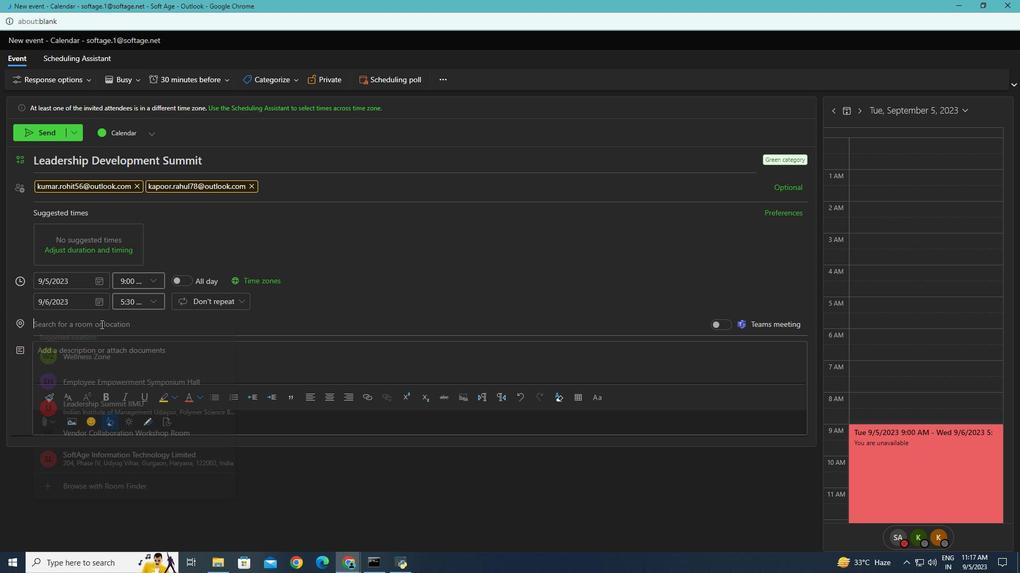 
Action: Mouse pressed left at (100, 324)
Screenshot: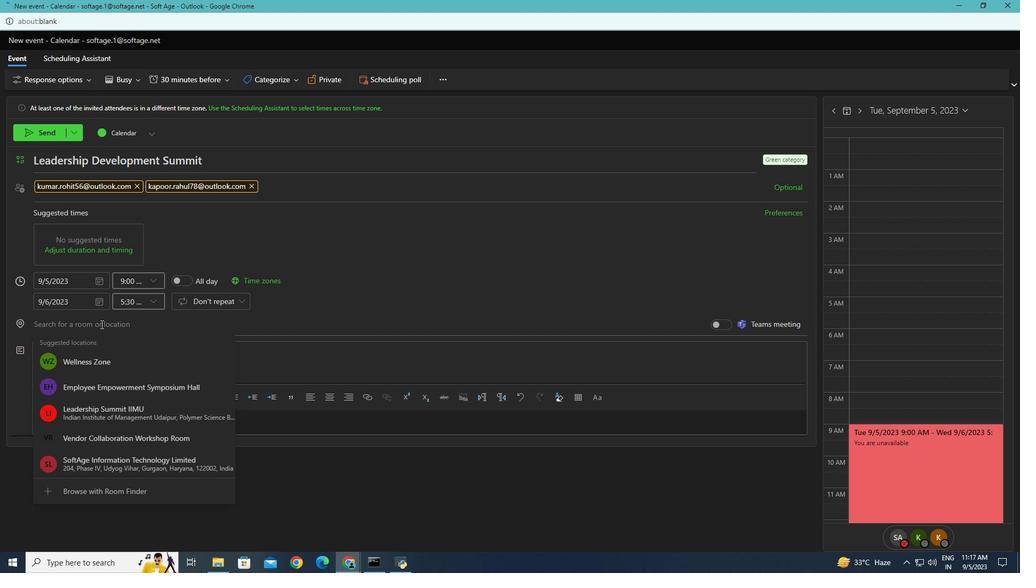
Action: Key pressed <Key.caps_lock>L<Key.caps_lock>eadership<Key.space><Key.caps_lock>S<Key.caps_lock>ummit<Key.space><Key.caps_lock>H<Key.caps_lock>all<Key.enter>
Screenshot: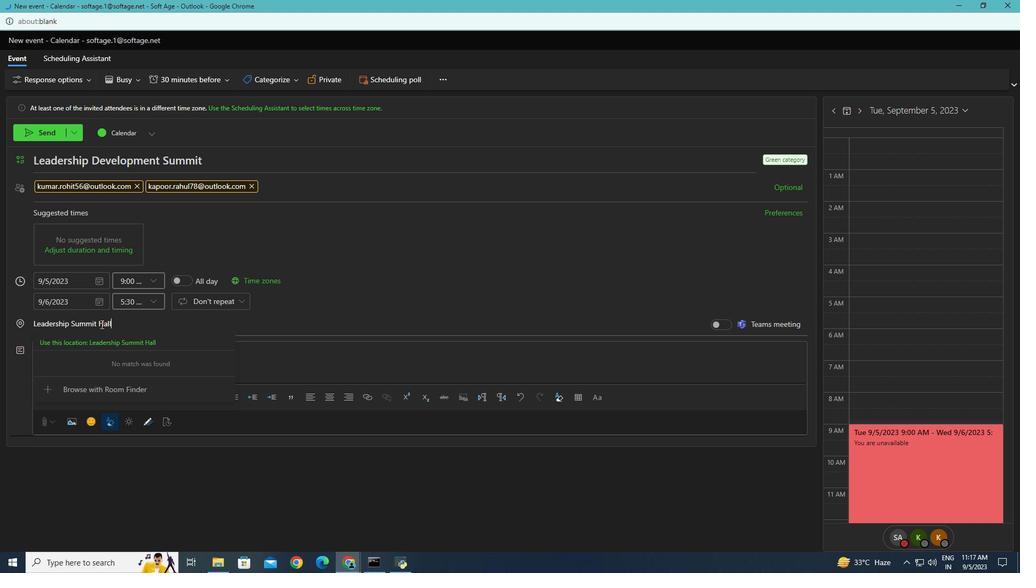 
Action: Mouse moved to (125, 342)
Screenshot: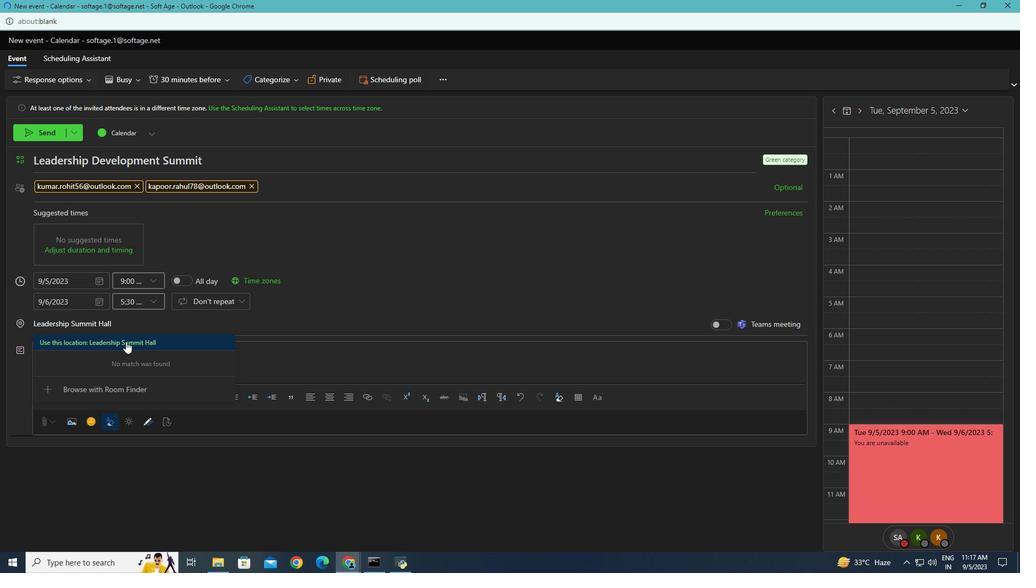 
Action: Mouse pressed left at (125, 342)
Screenshot: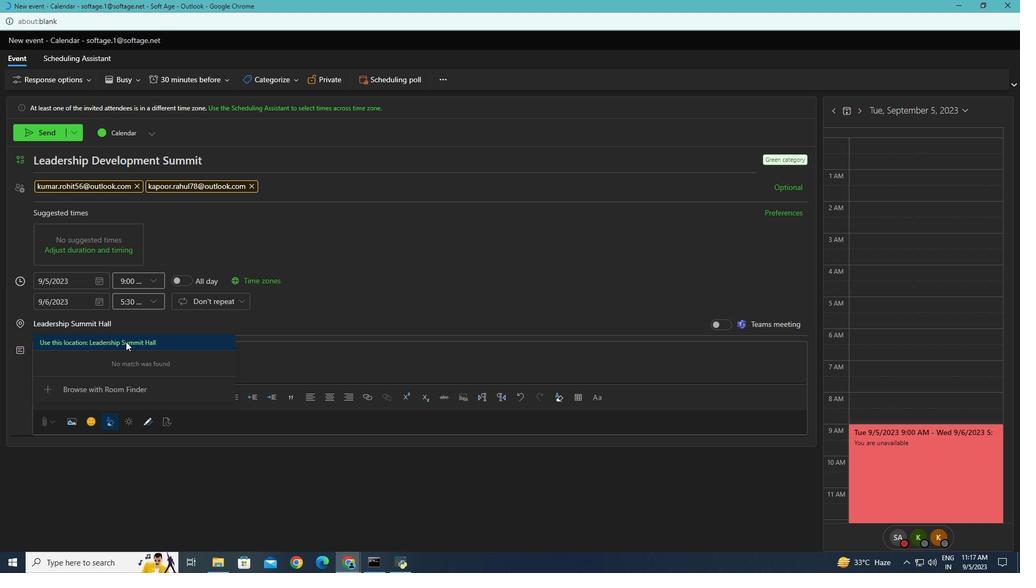 
Action: Mouse moved to (99, 358)
Screenshot: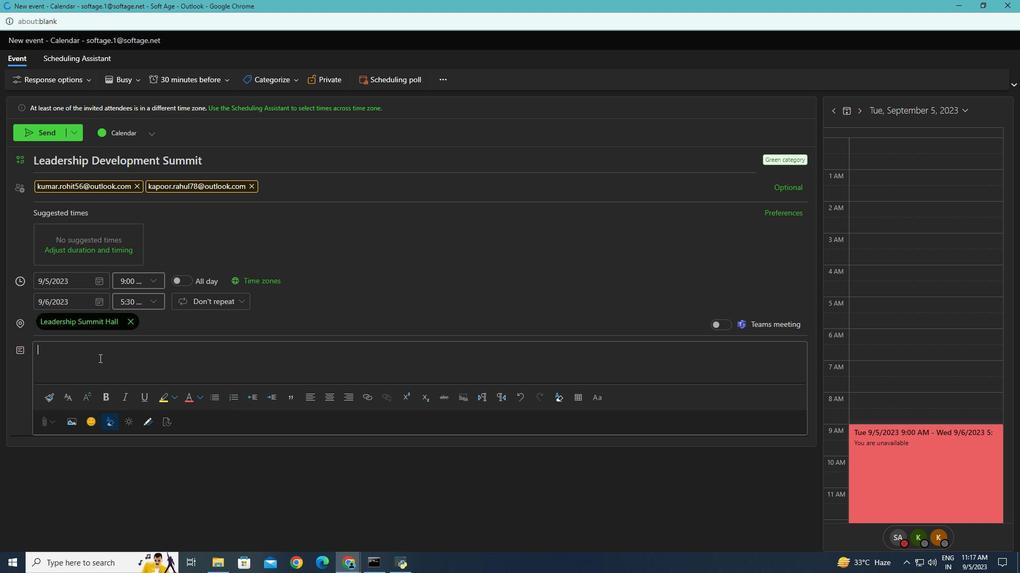 
Action: Mouse pressed left at (99, 358)
Screenshot: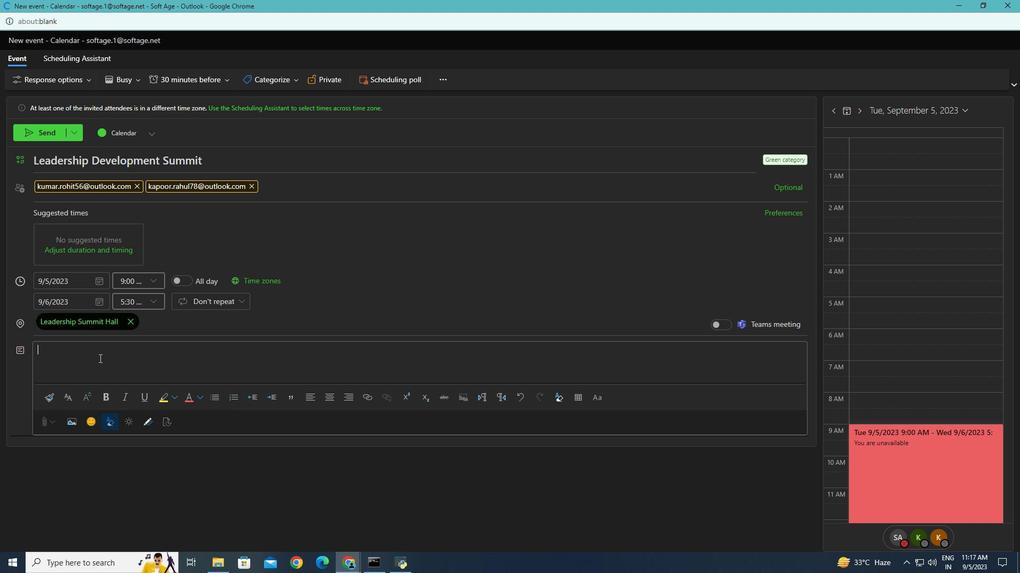 
Action: Key pressed <Key.caps_lock>A<Key.caps_lock>ttend<Key.space>a<Key.space>leadership<Key.space>development<Key.space>summit<Key.space>featuring<Key.space>keynote<Key.space>speakers,<Key.space>workshops,<Key.space>and<Key.space>panels<Key.space>on<Key.space>leadership<Key.space>strategies.
Screenshot: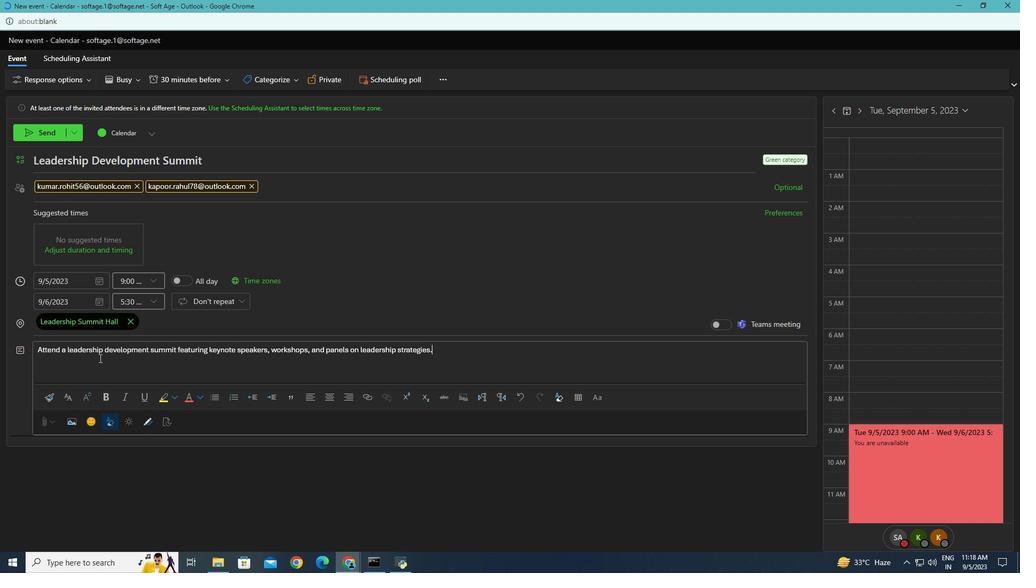 
Action: Mouse moved to (451, 354)
Screenshot: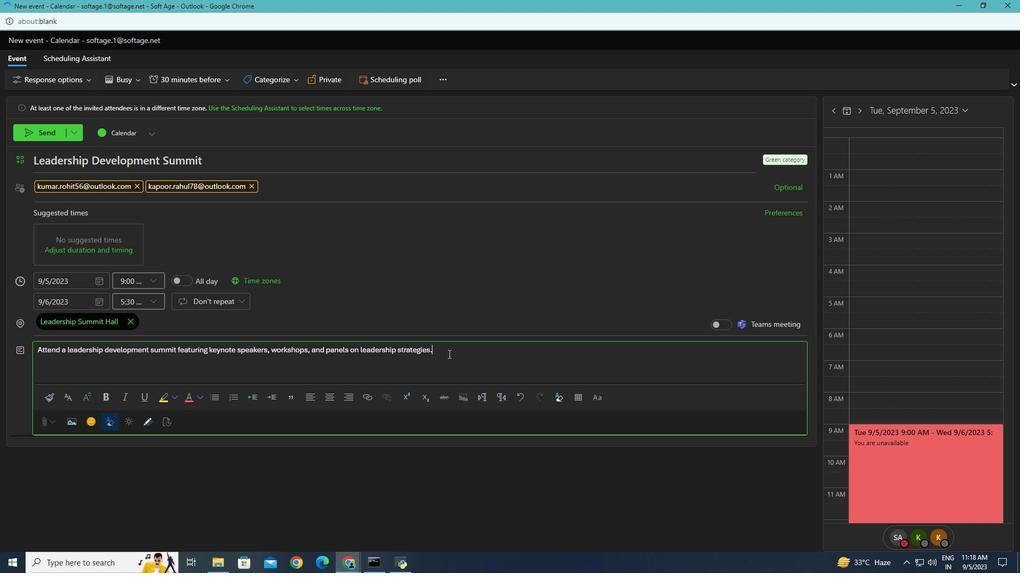 
Action: Mouse pressed left at (451, 354)
Screenshot: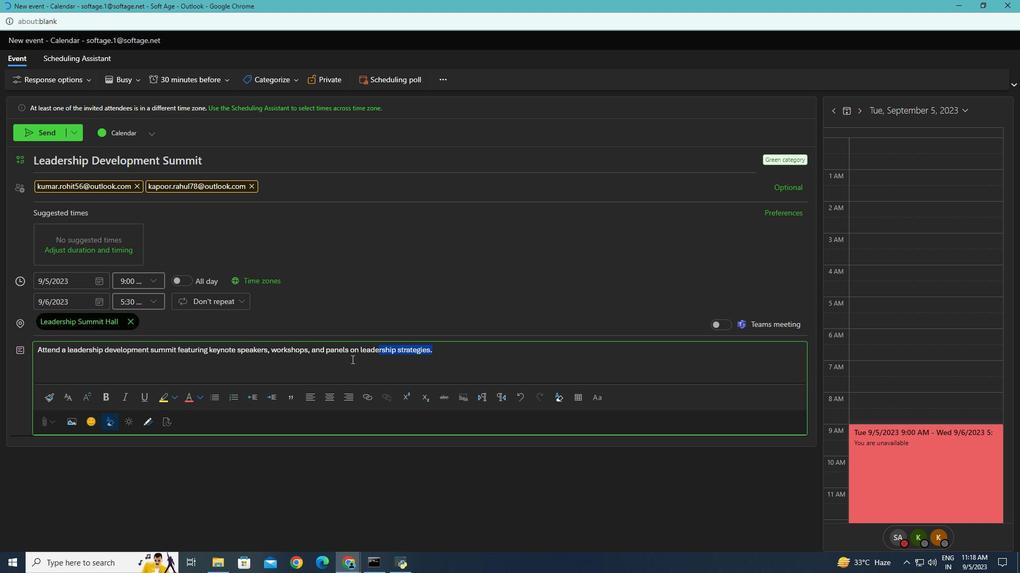 
Action: Mouse moved to (99, 333)
Screenshot: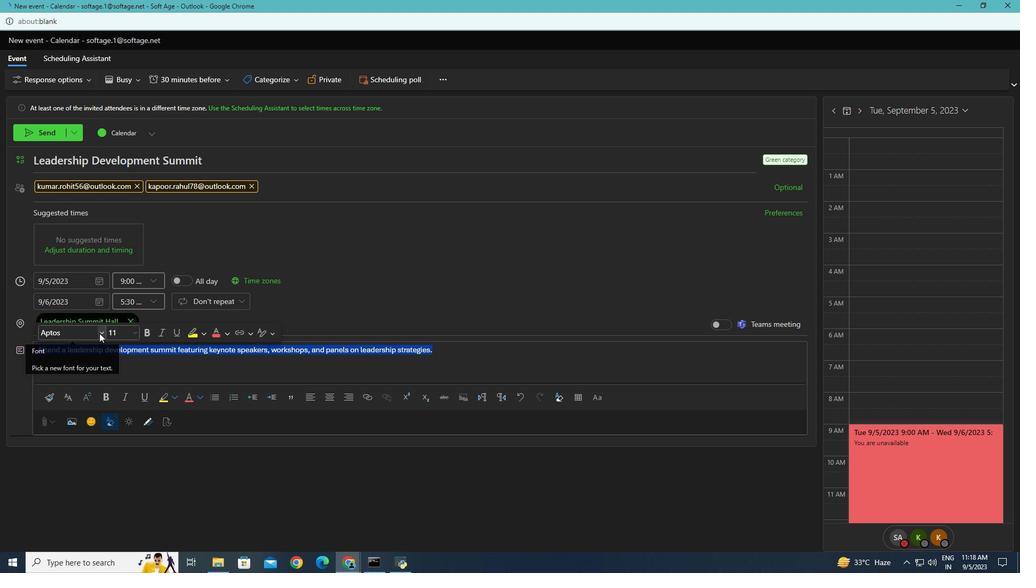
Action: Mouse pressed left at (99, 333)
Screenshot: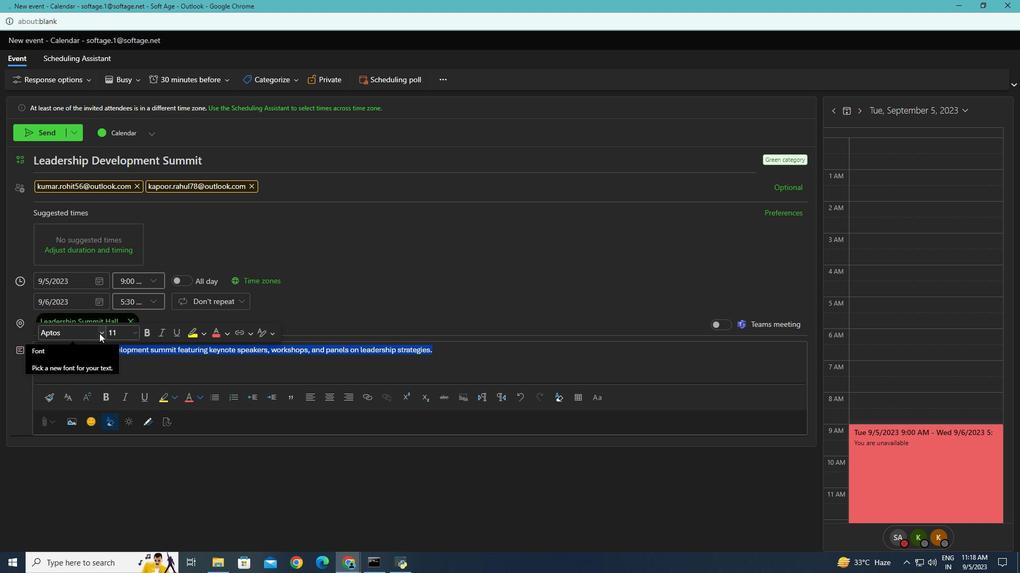 
Action: Mouse moved to (75, 434)
Screenshot: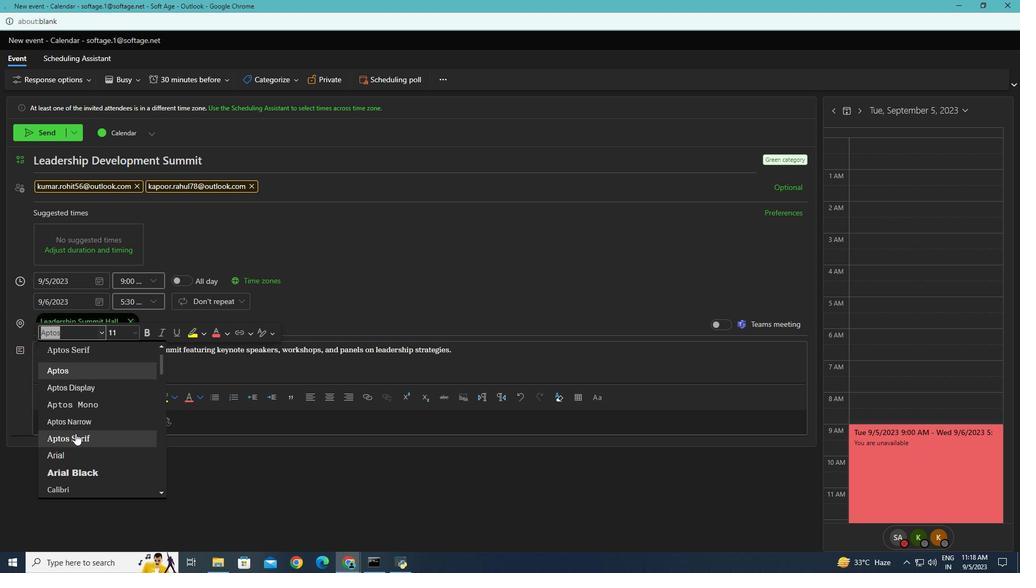 
Action: Mouse pressed left at (75, 434)
Screenshot: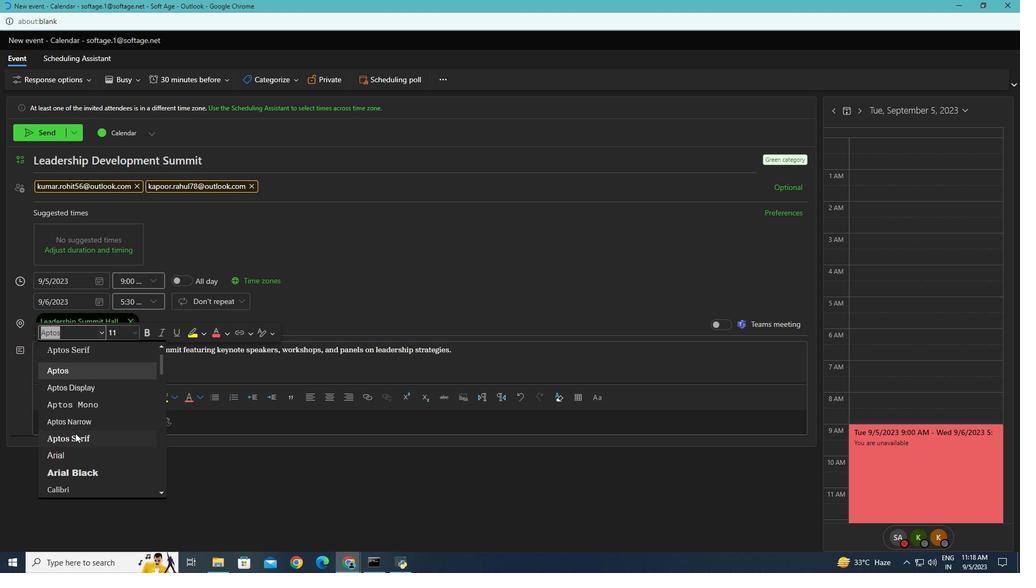 
Action: Mouse moved to (222, 331)
Screenshot: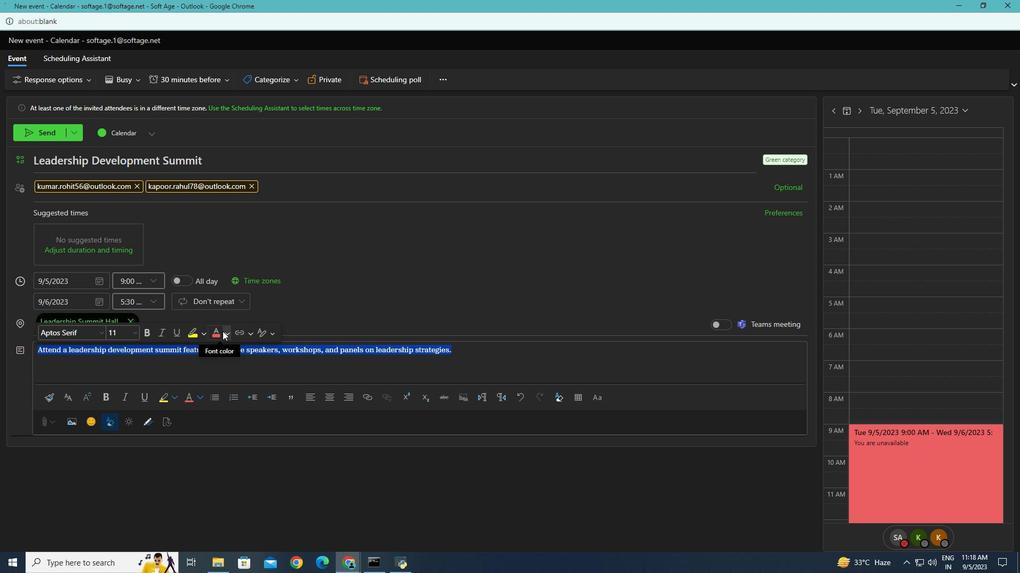
Action: Mouse pressed left at (222, 331)
Screenshot: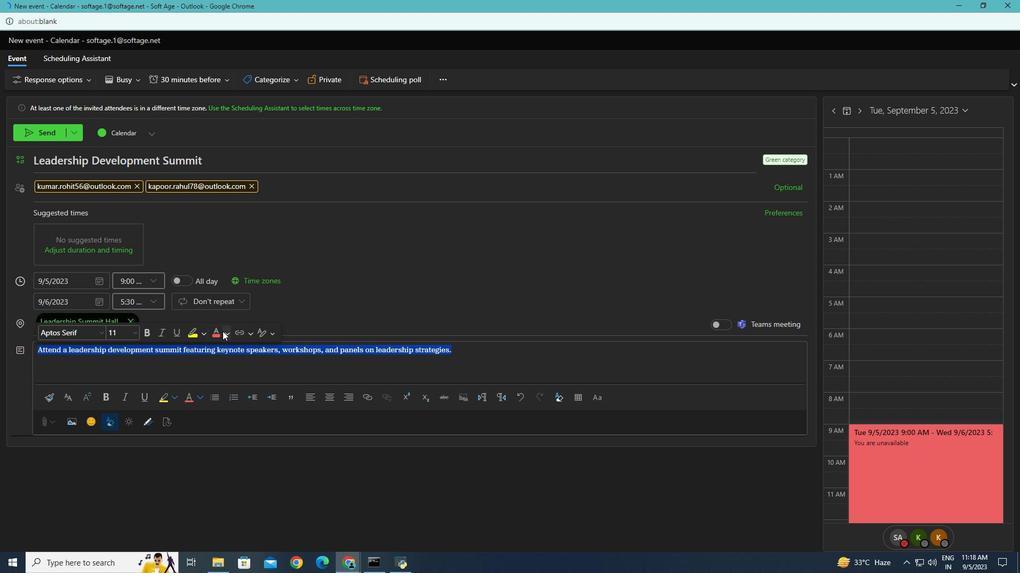 
Action: Mouse moved to (280, 383)
Screenshot: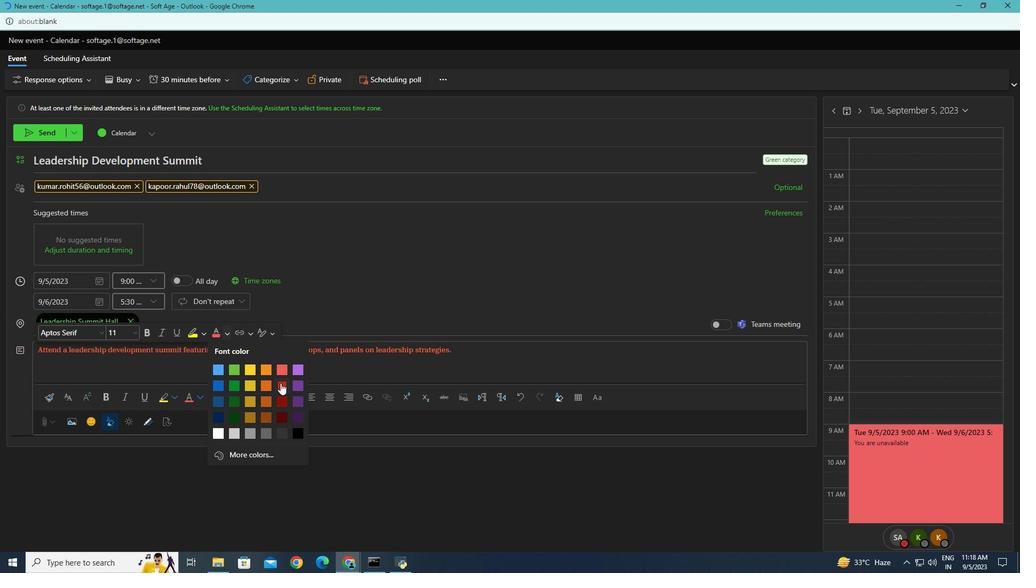 
Action: Mouse pressed left at (280, 383)
Screenshot: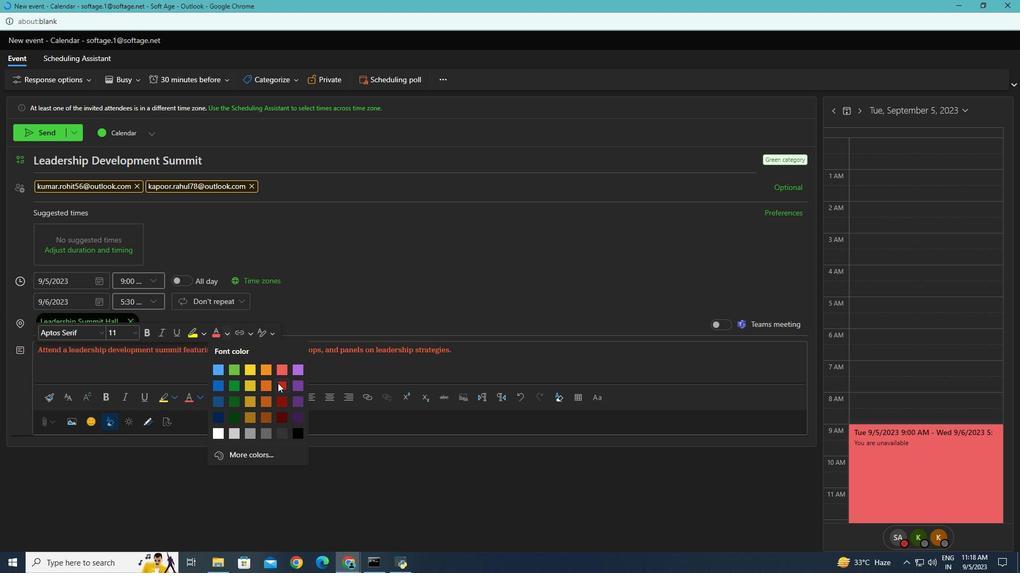 
Action: Mouse moved to (236, 375)
Screenshot: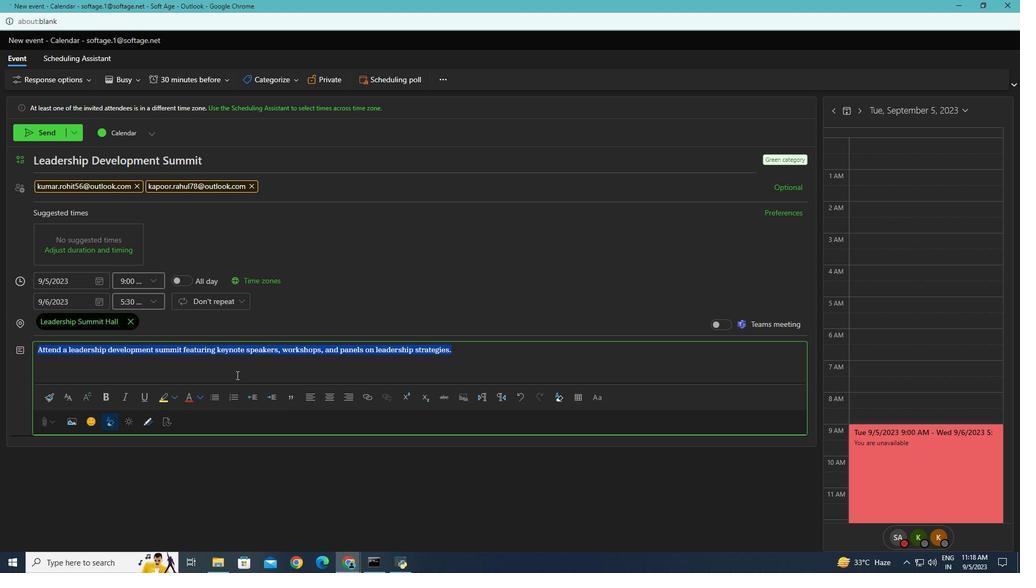 
Action: Mouse pressed left at (236, 375)
Screenshot: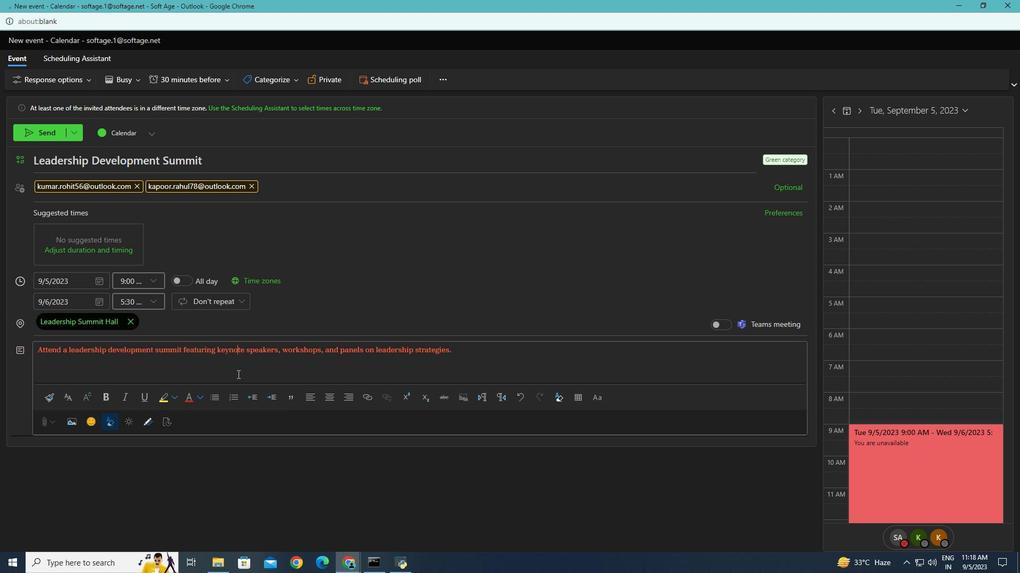 
Action: Mouse moved to (257, 359)
Screenshot: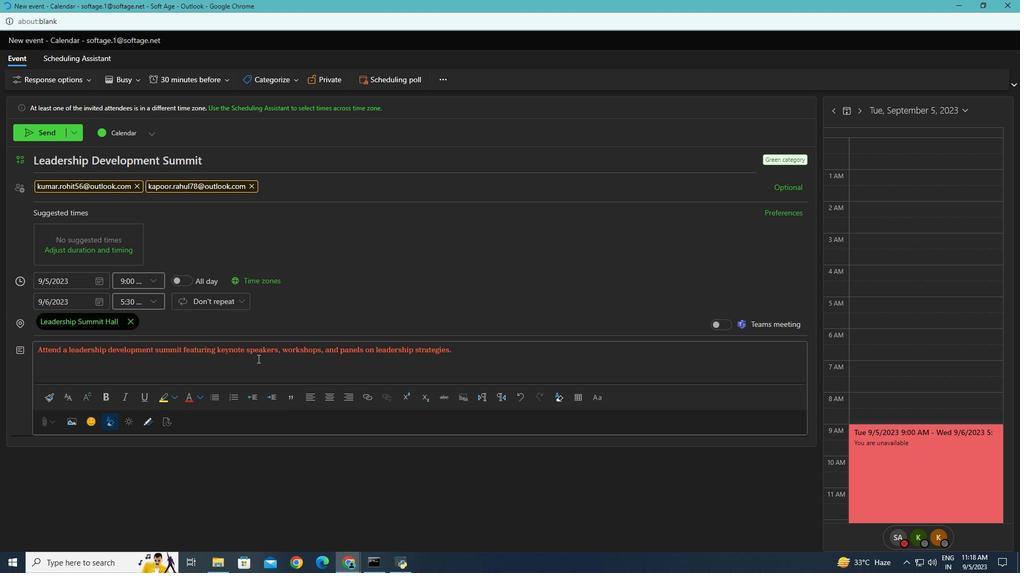 
Action: Mouse pressed left at (257, 359)
Screenshot: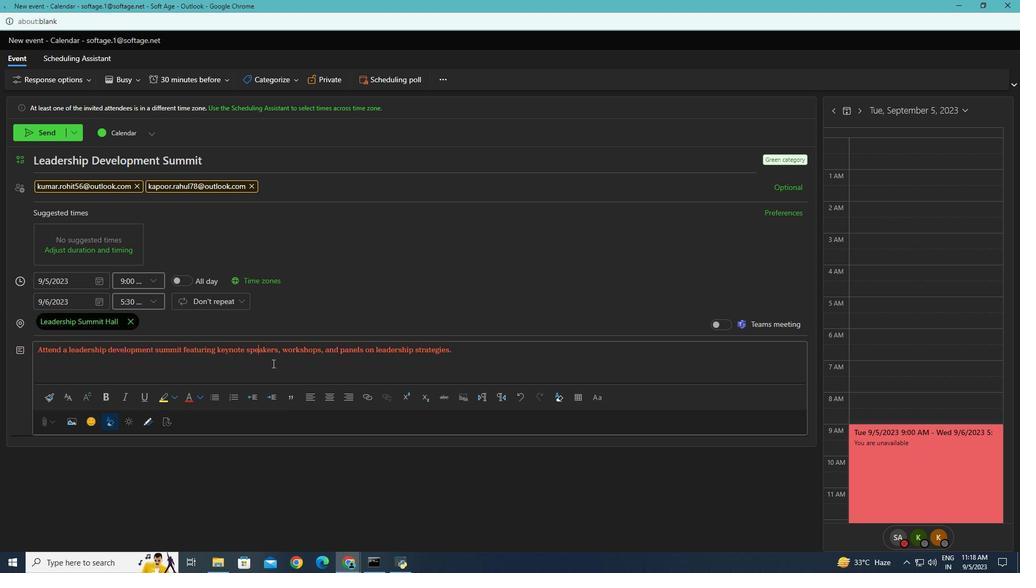 
Action: Mouse moved to (403, 359)
Screenshot: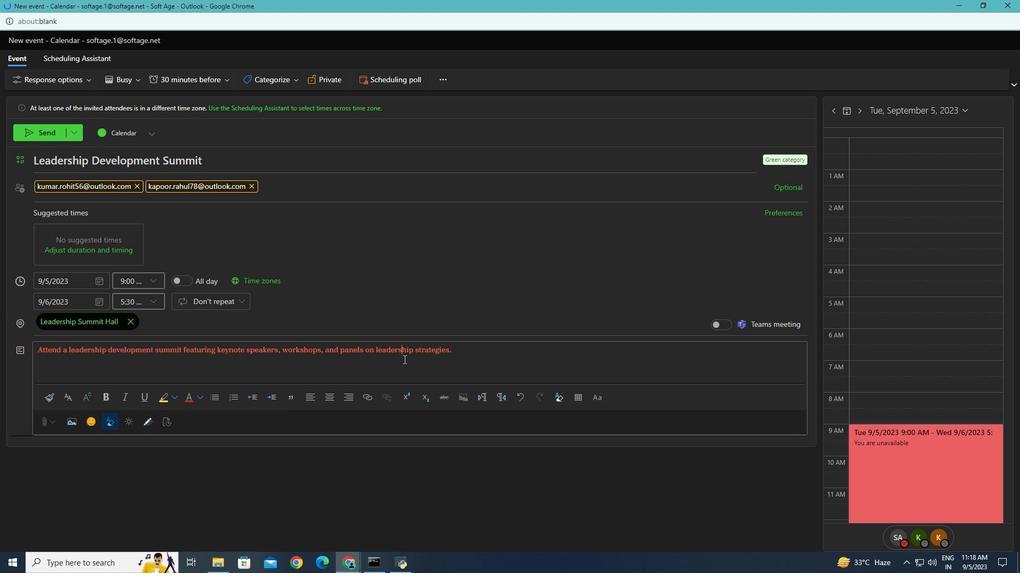
Action: Mouse pressed left at (403, 359)
Screenshot: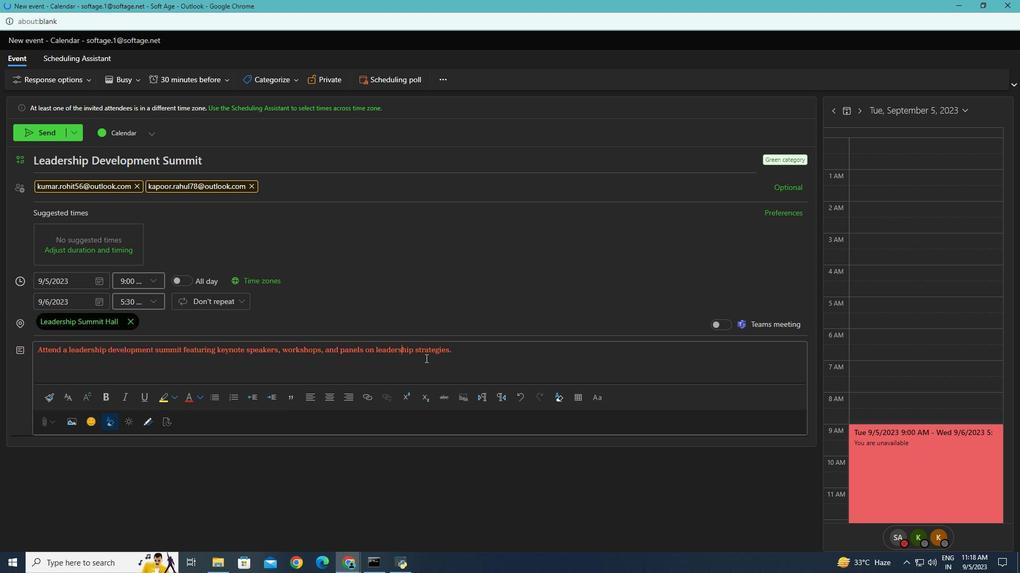 
Action: Mouse moved to (476, 351)
Screenshot: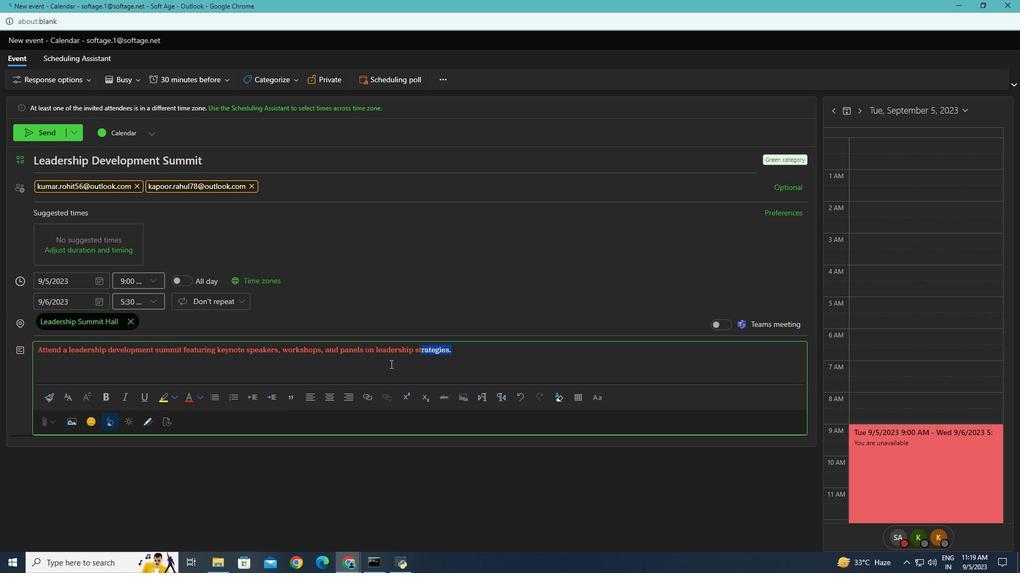 
Action: Mouse pressed left at (476, 351)
Screenshot: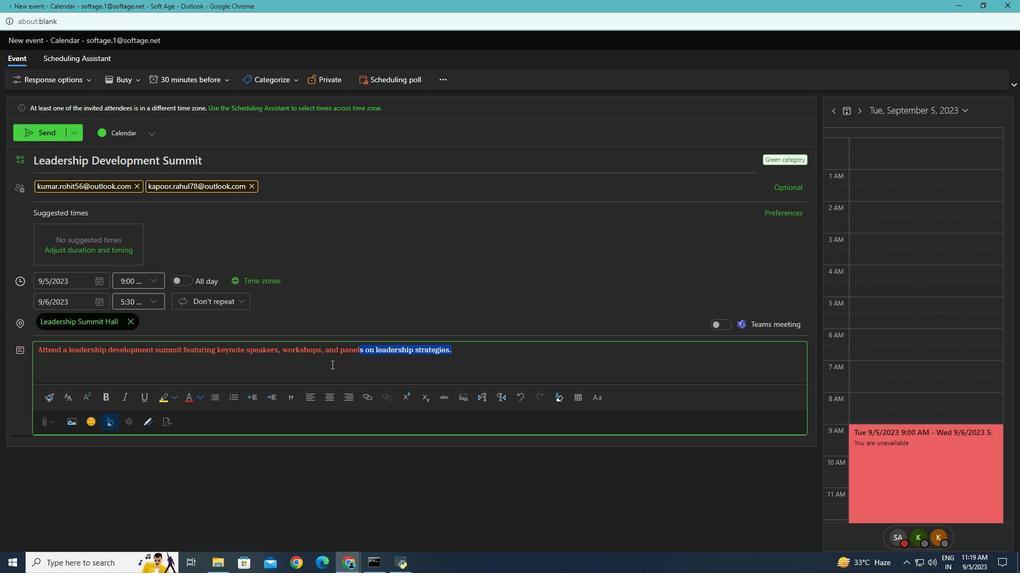 
Action: Mouse moved to (137, 331)
Screenshot: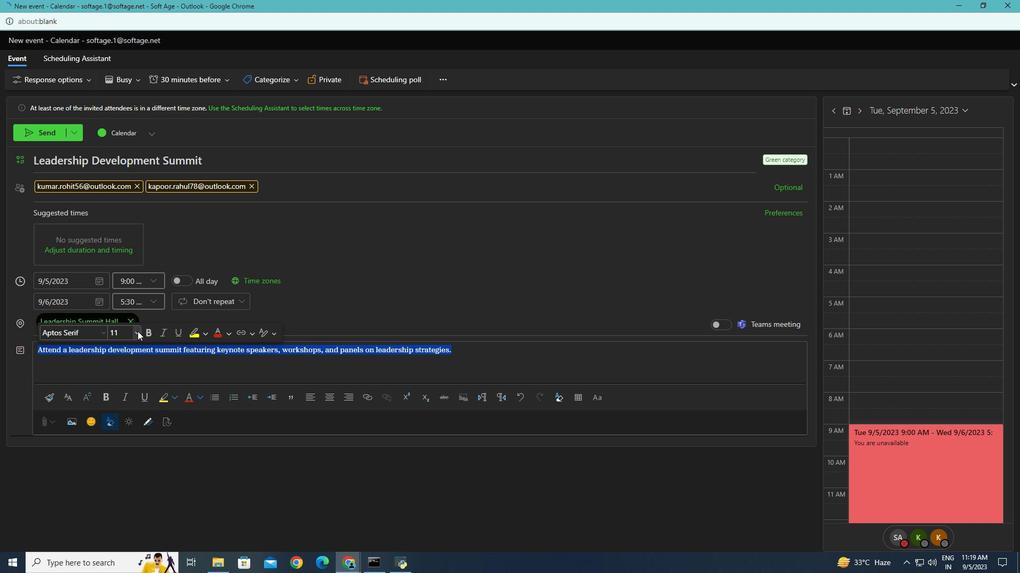 
Action: Mouse pressed left at (137, 331)
Screenshot: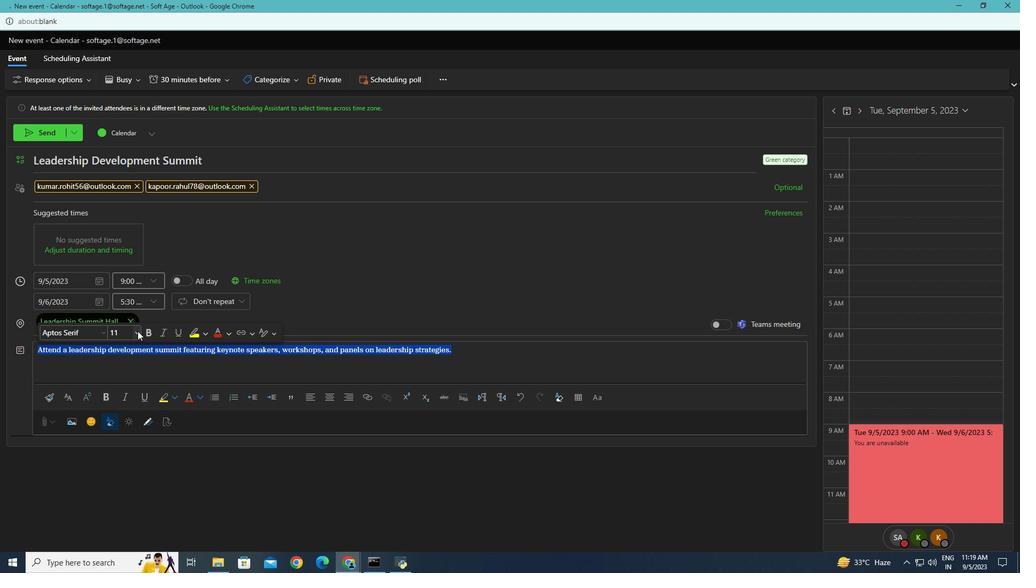 
Action: Mouse moved to (122, 414)
Screenshot: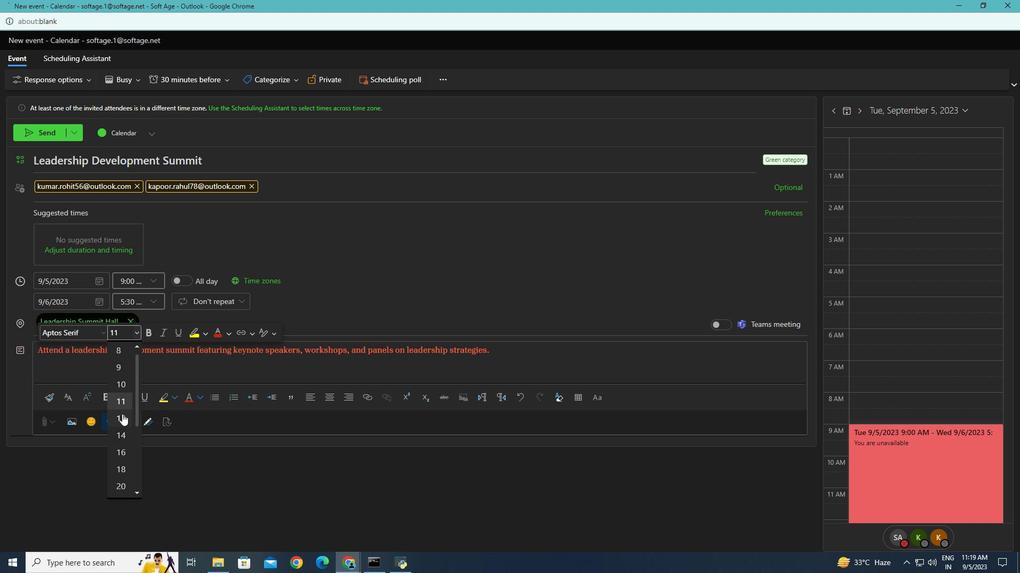 
Action: Mouse pressed left at (122, 414)
Screenshot: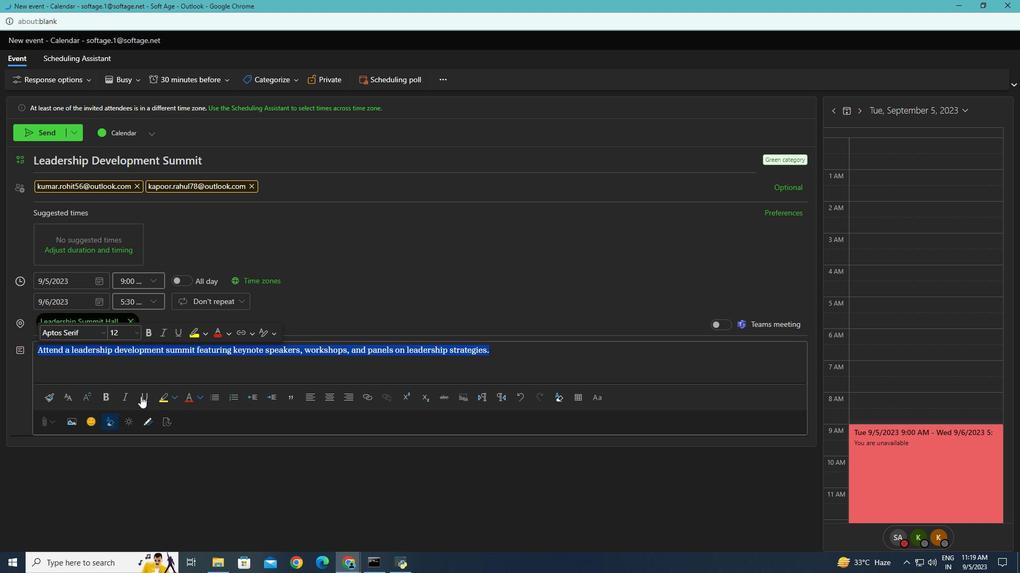 
Action: Mouse moved to (190, 366)
Screenshot: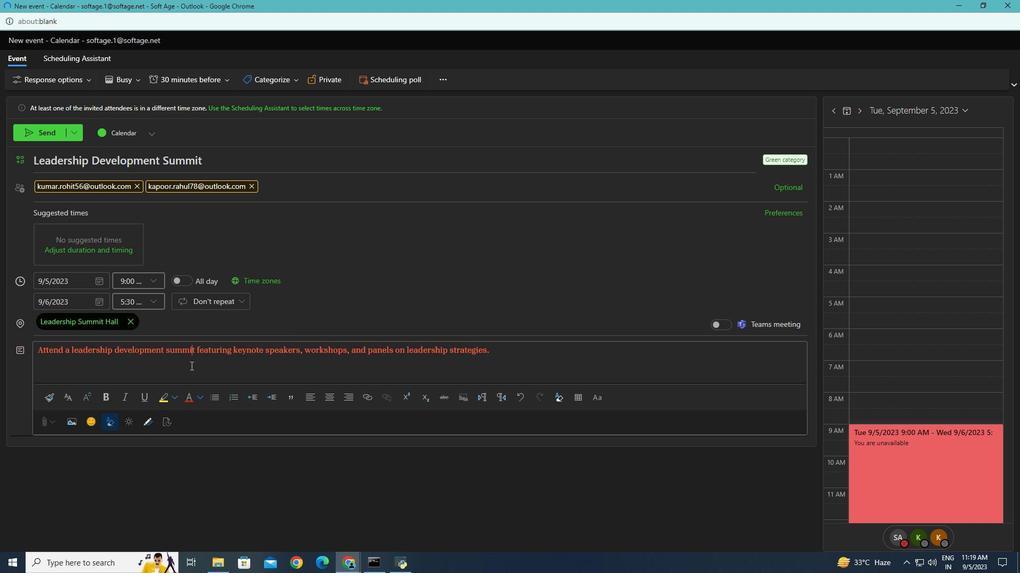 
Action: Mouse pressed left at (190, 366)
Screenshot: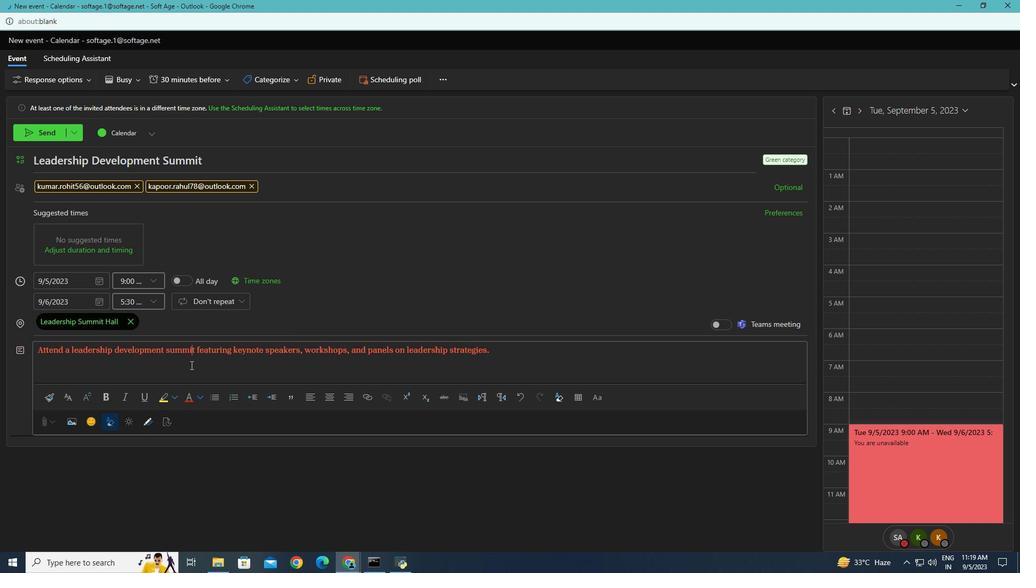 
Action: Mouse moved to (46, 131)
Screenshot: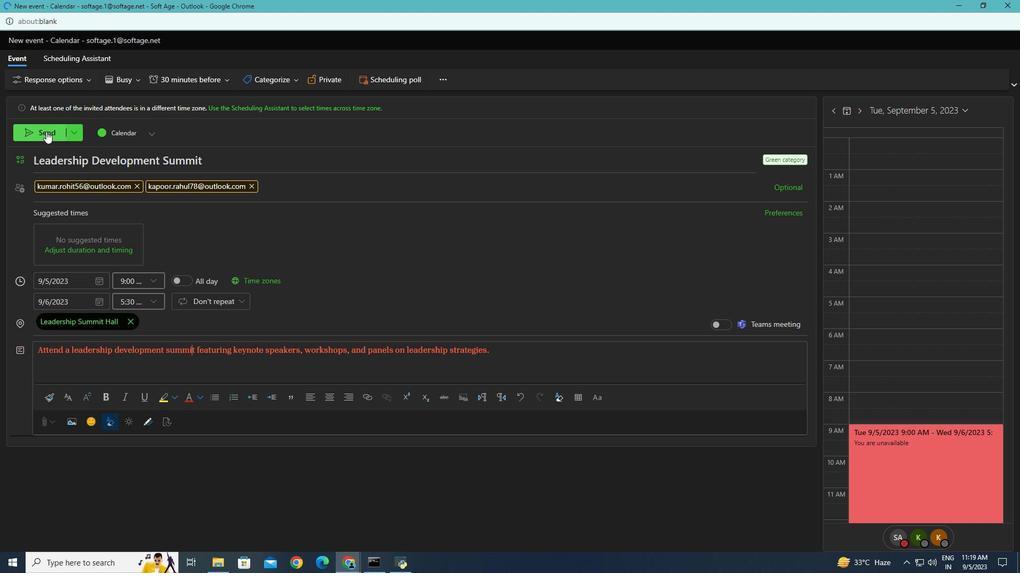 
Action: Mouse pressed left at (46, 131)
Screenshot: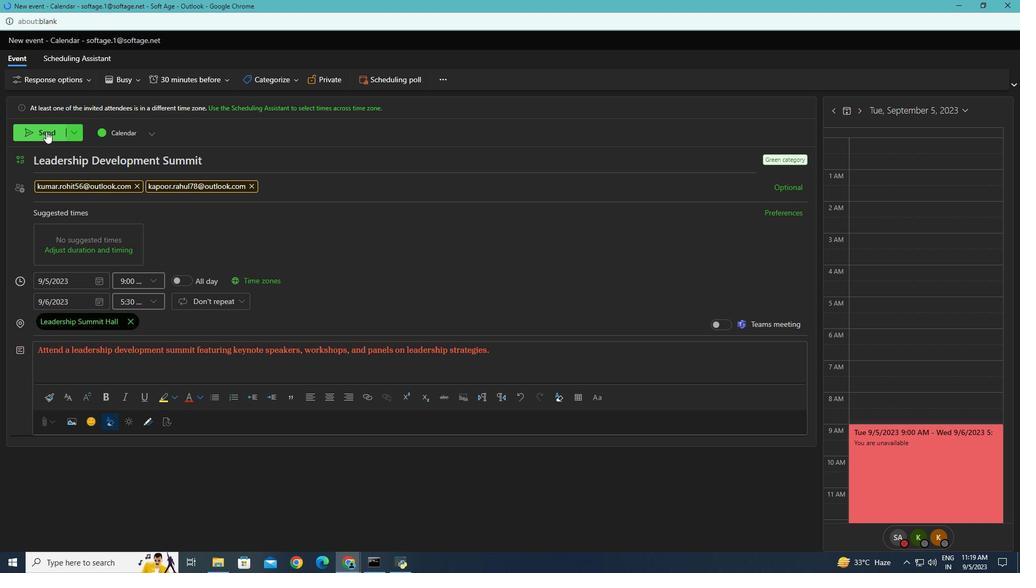 
Action: Mouse moved to (184, 298)
Screenshot: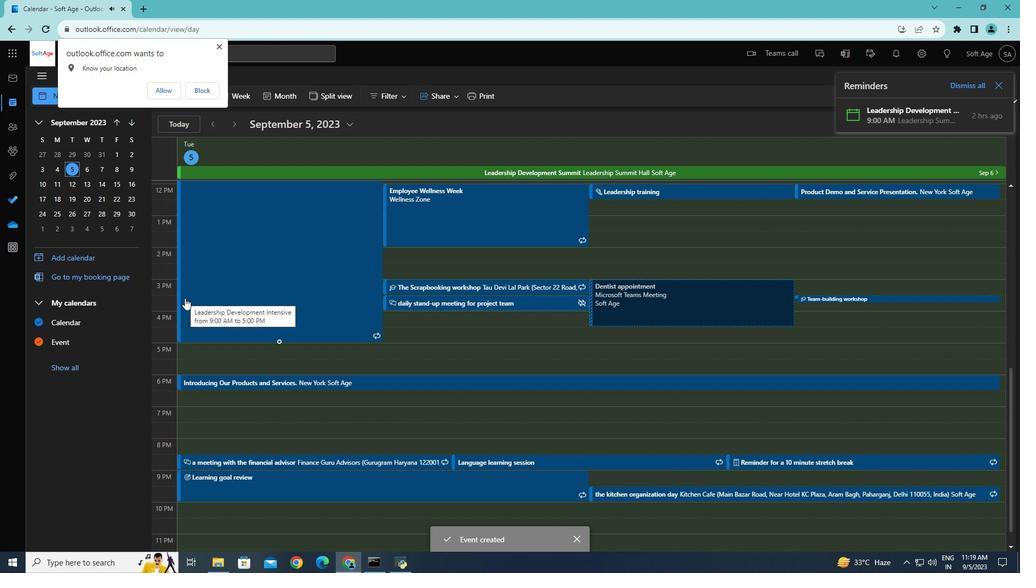 
